 Task: Look for space in Kāraikkudi, India from 12th  August, 2023 to 15th August, 2023 for 3 adults in price range Rs.12000 to Rs.16000. Place can be entire place with 2 bedrooms having 3 beds and 1 bathroom. Property type can be house, flat, guest house. Booking option can be shelf check-in. Required host language is English.
Action: Mouse moved to (461, 86)
Screenshot: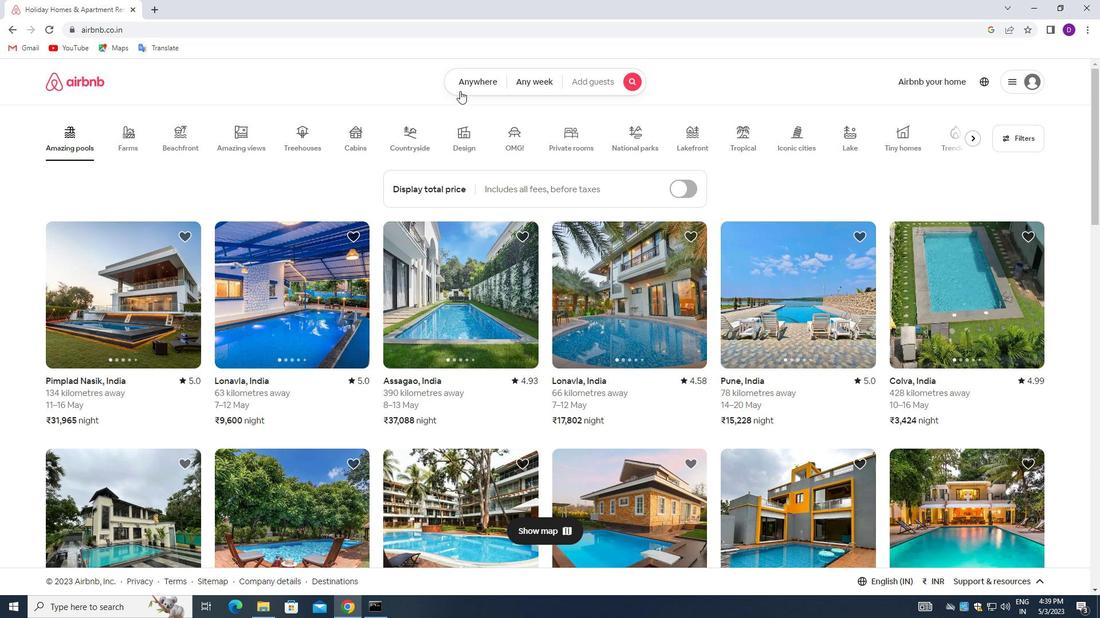 
Action: Mouse pressed left at (461, 86)
Screenshot: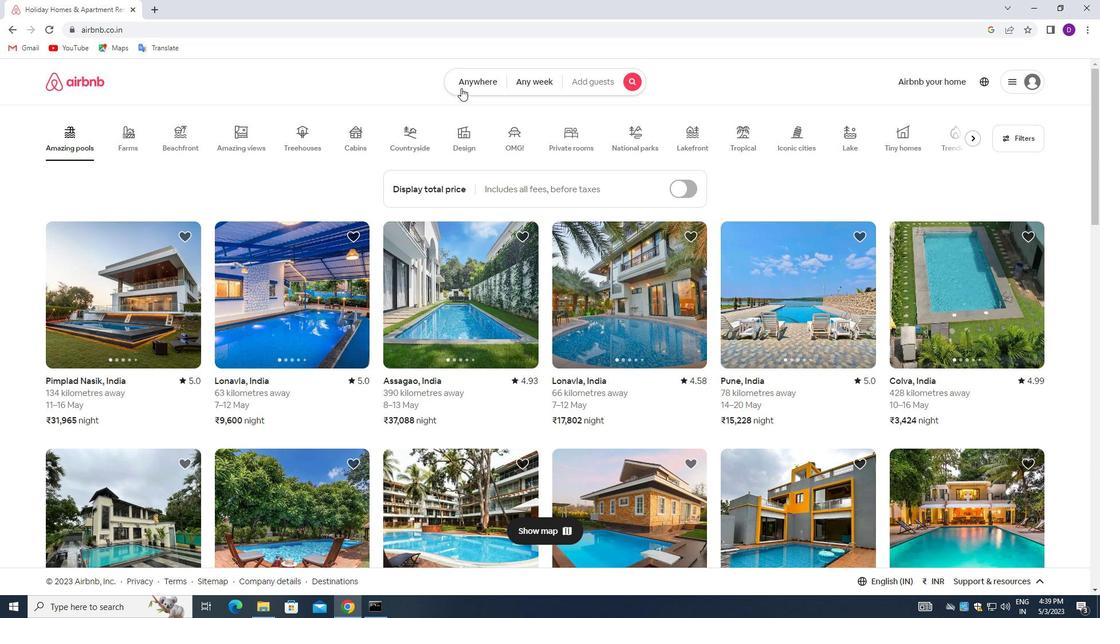 
Action: Mouse moved to (374, 127)
Screenshot: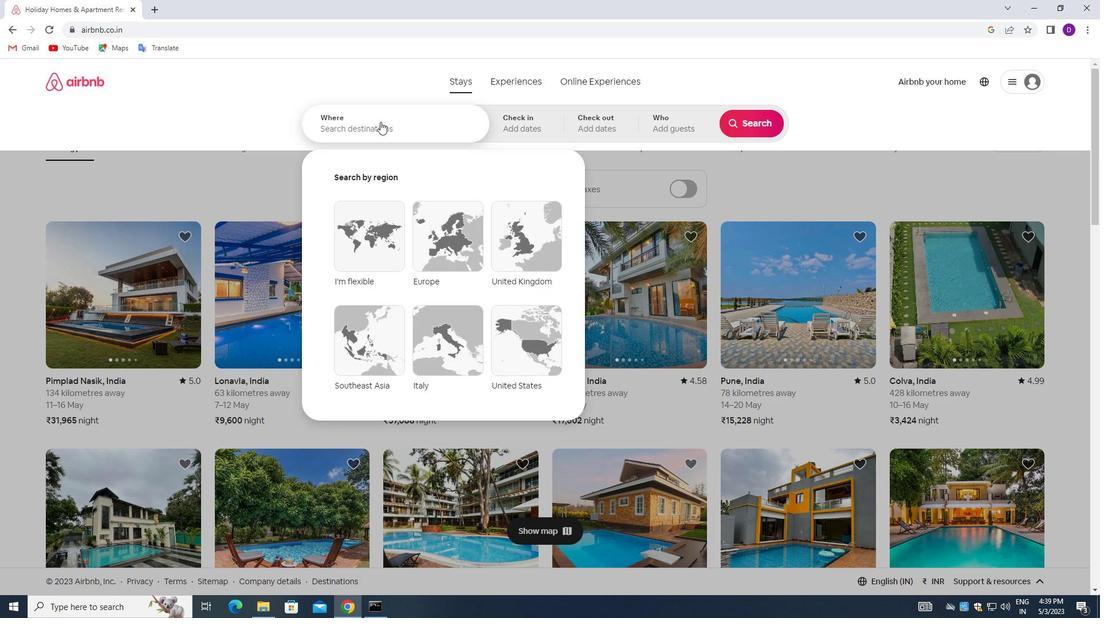 
Action: Mouse pressed left at (374, 127)
Screenshot: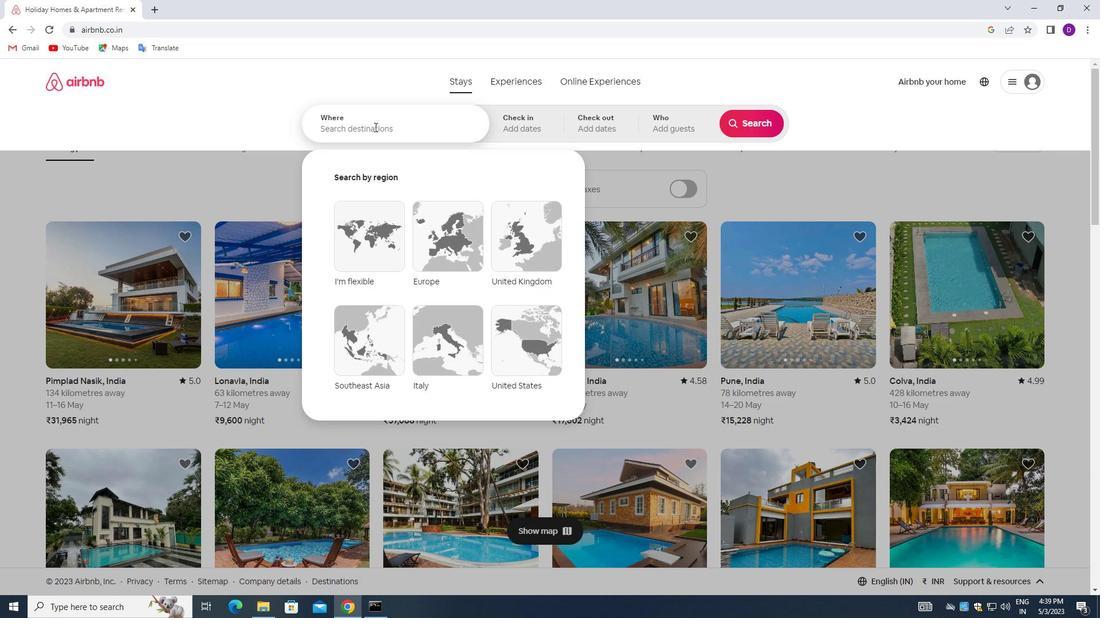 
Action: Mouse moved to (261, 114)
Screenshot: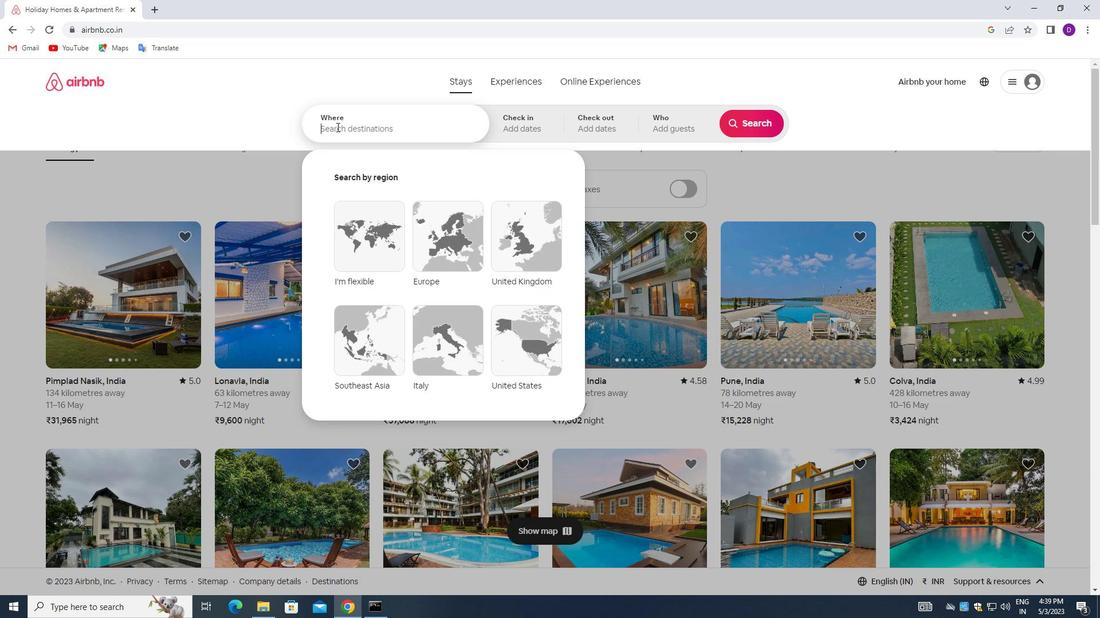 
Action: Key pressed <Key.shift>KARAIKK
Screenshot: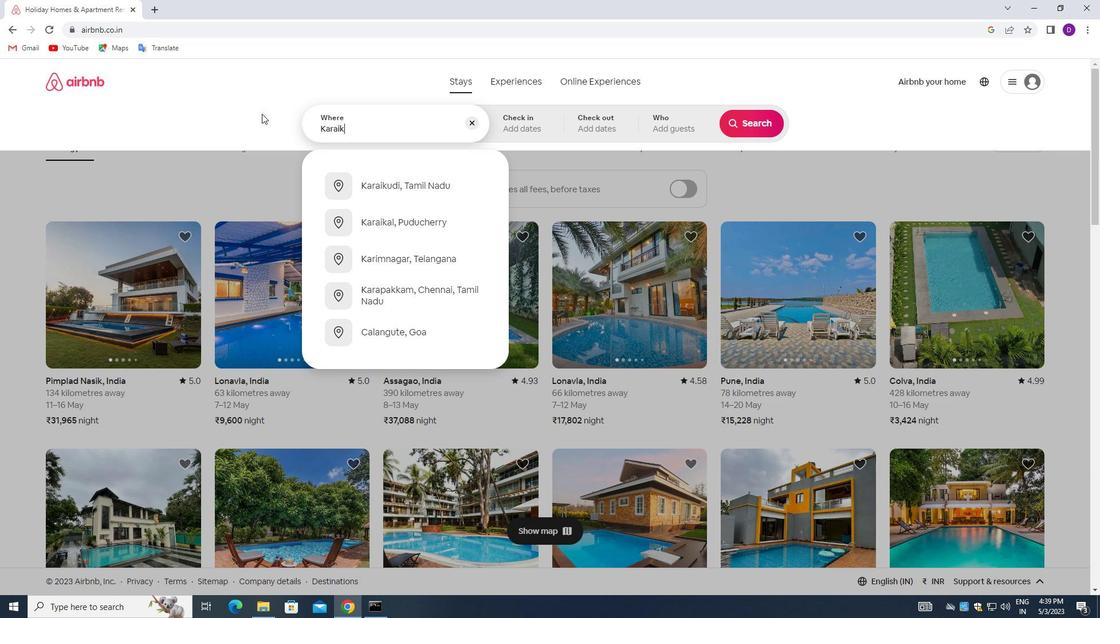
Action: Mouse moved to (261, 114)
Screenshot: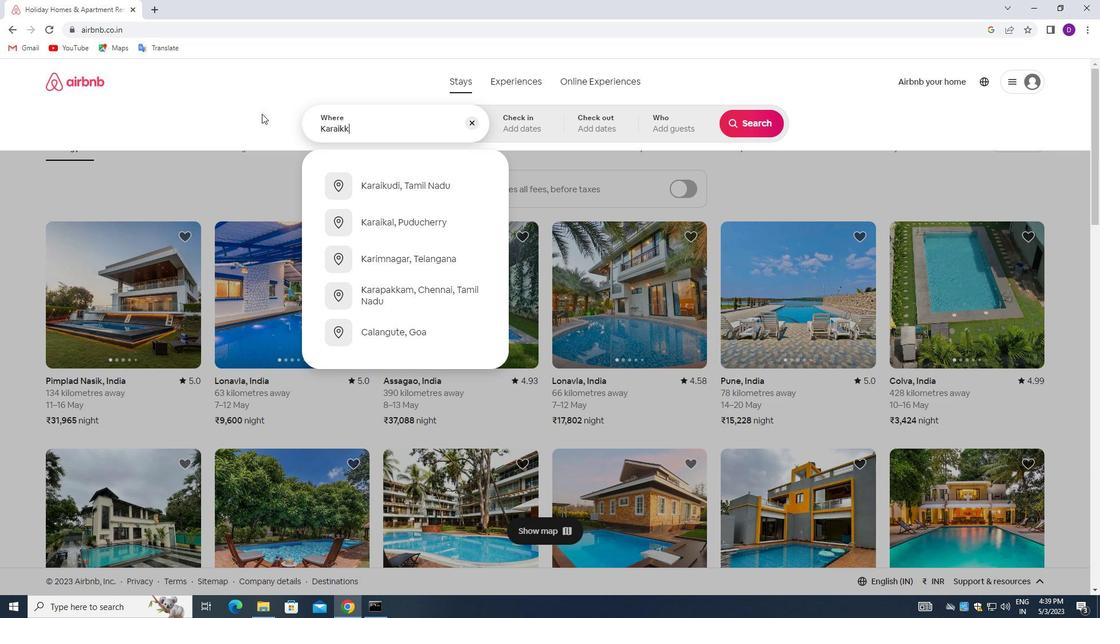 
Action: Key pressed UDI,<Key.space><Key.shift>INDIA<Key.enter>
Screenshot: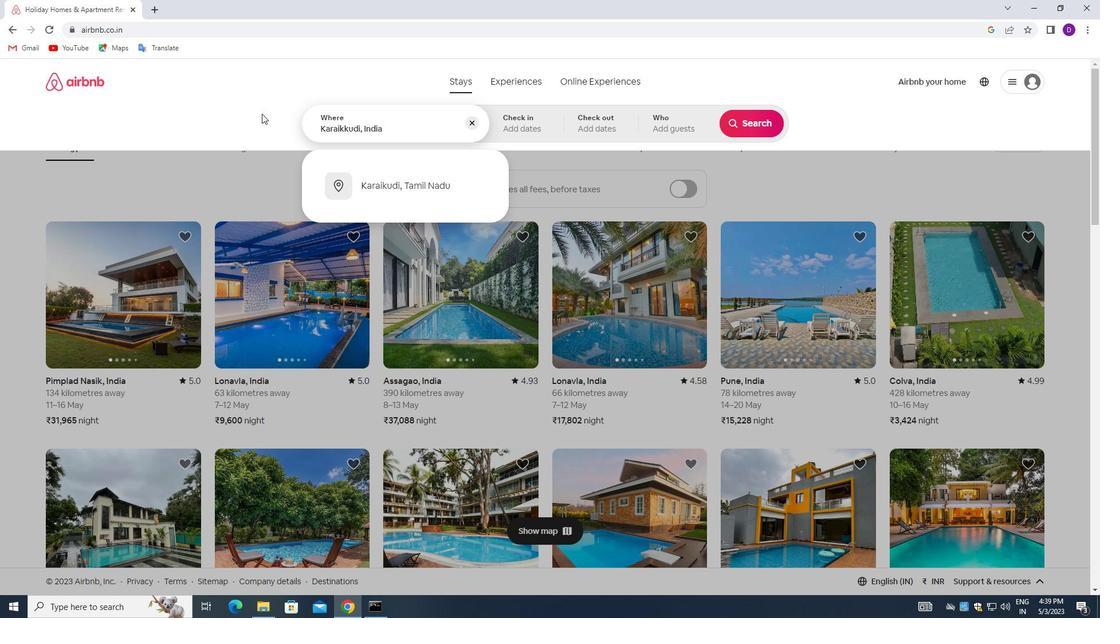 
Action: Mouse moved to (750, 217)
Screenshot: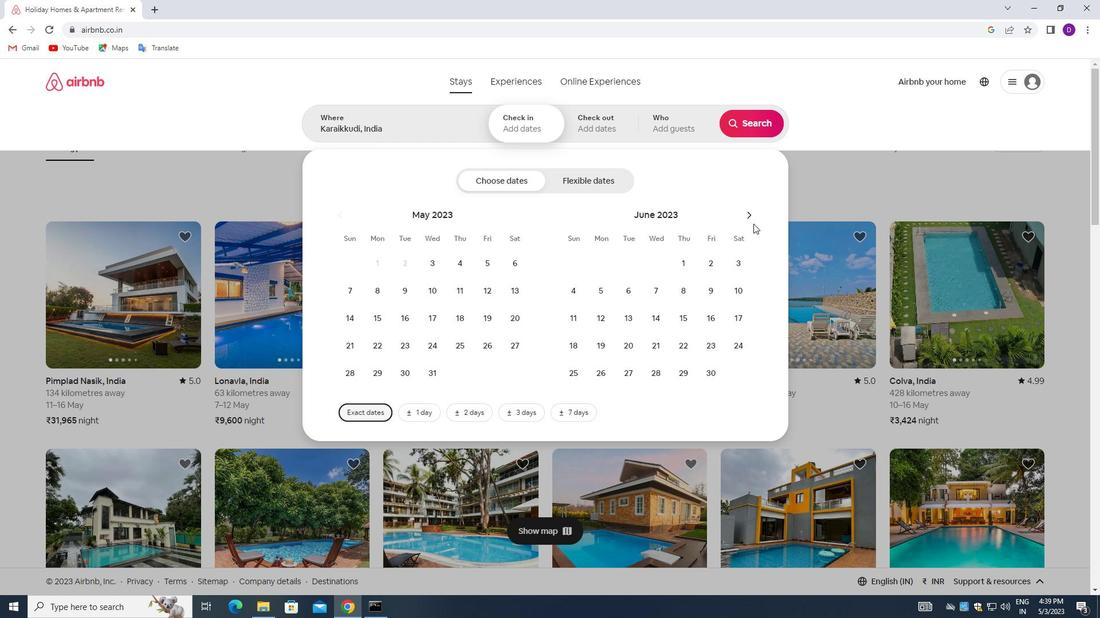 
Action: Mouse pressed left at (750, 217)
Screenshot: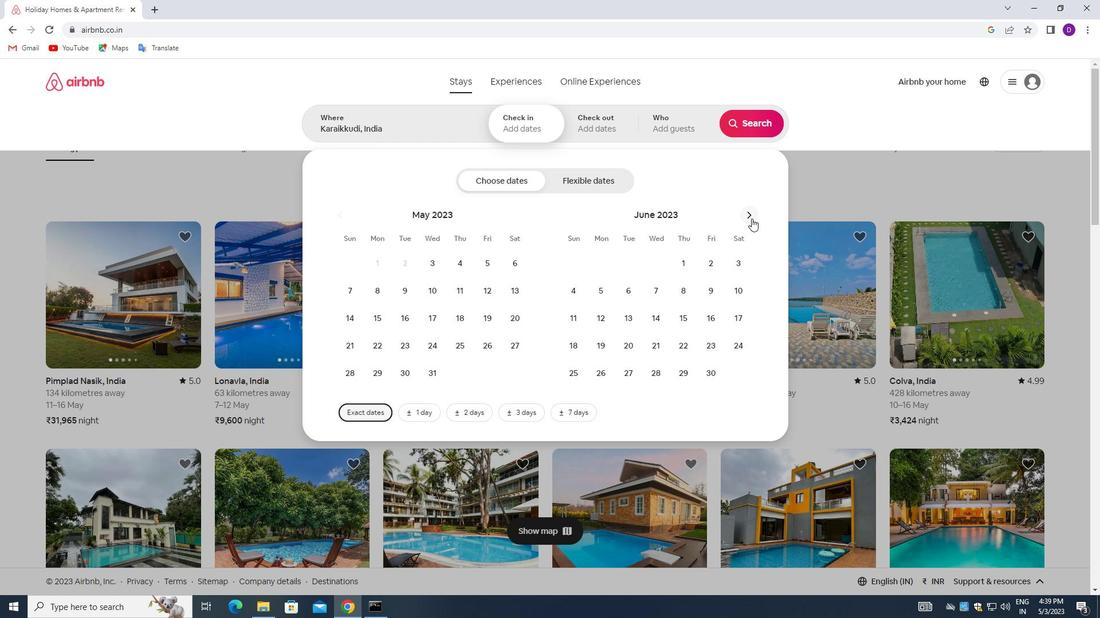 
Action: Mouse pressed left at (750, 217)
Screenshot: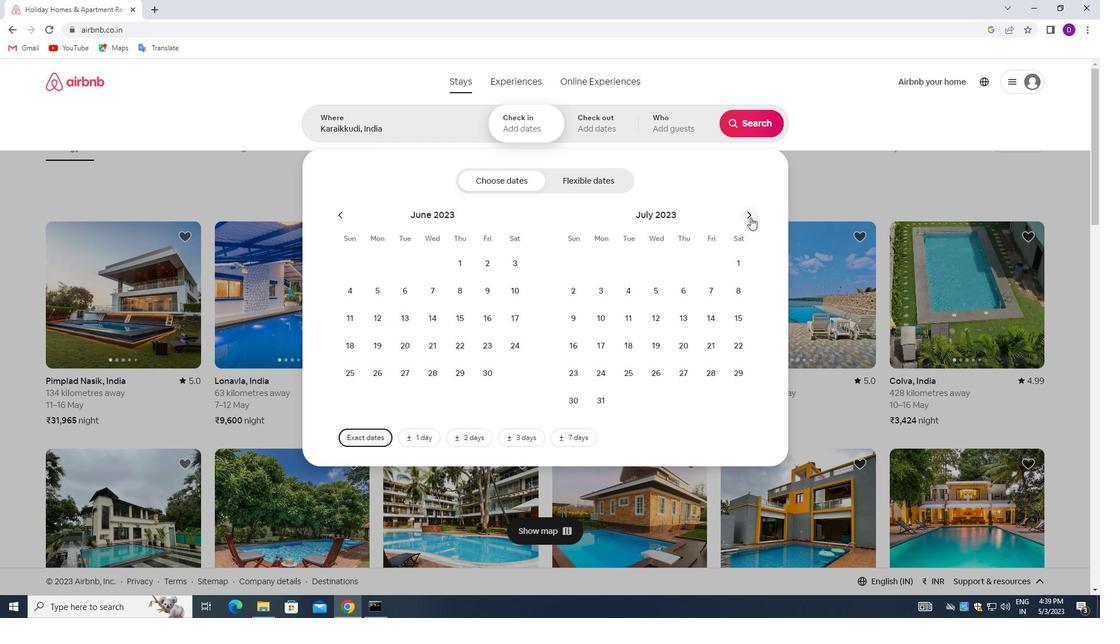 
Action: Mouse moved to (732, 288)
Screenshot: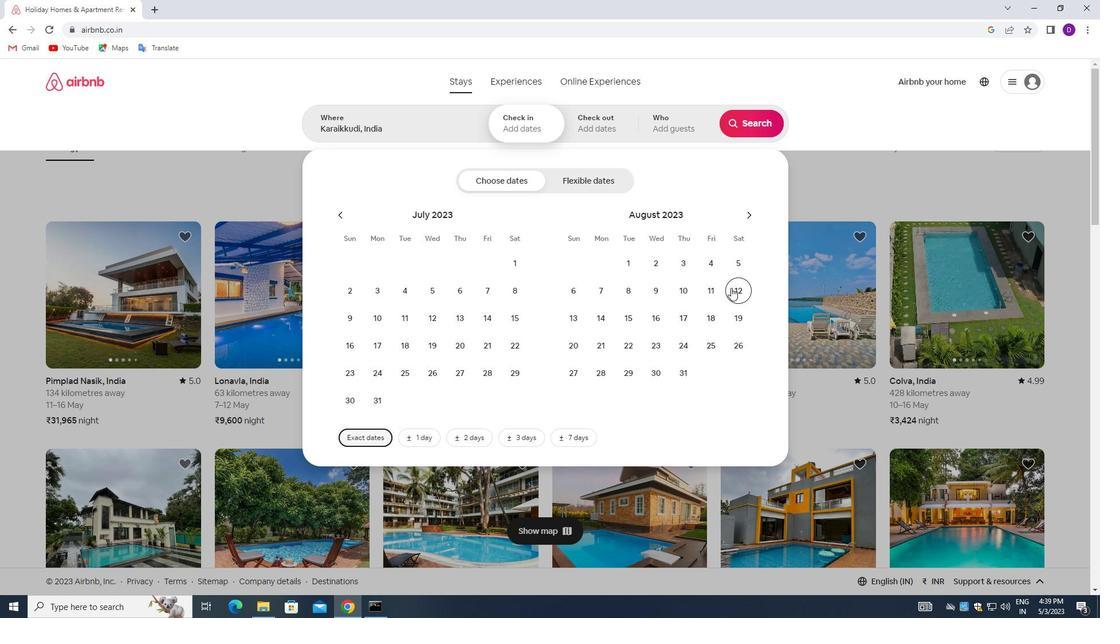 
Action: Mouse pressed left at (732, 288)
Screenshot: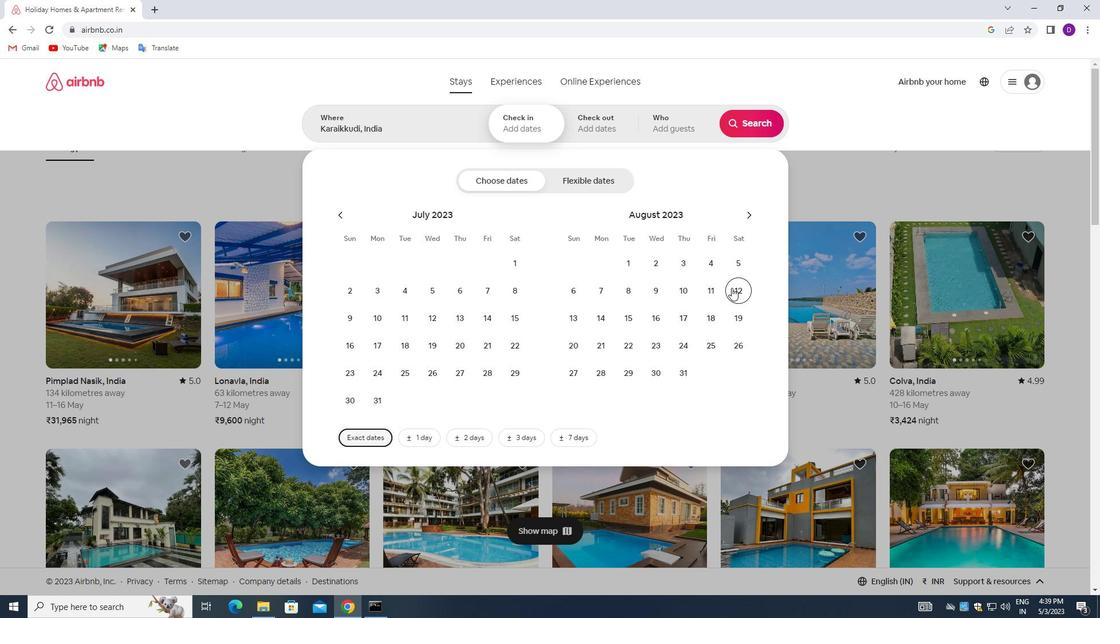 
Action: Mouse moved to (634, 315)
Screenshot: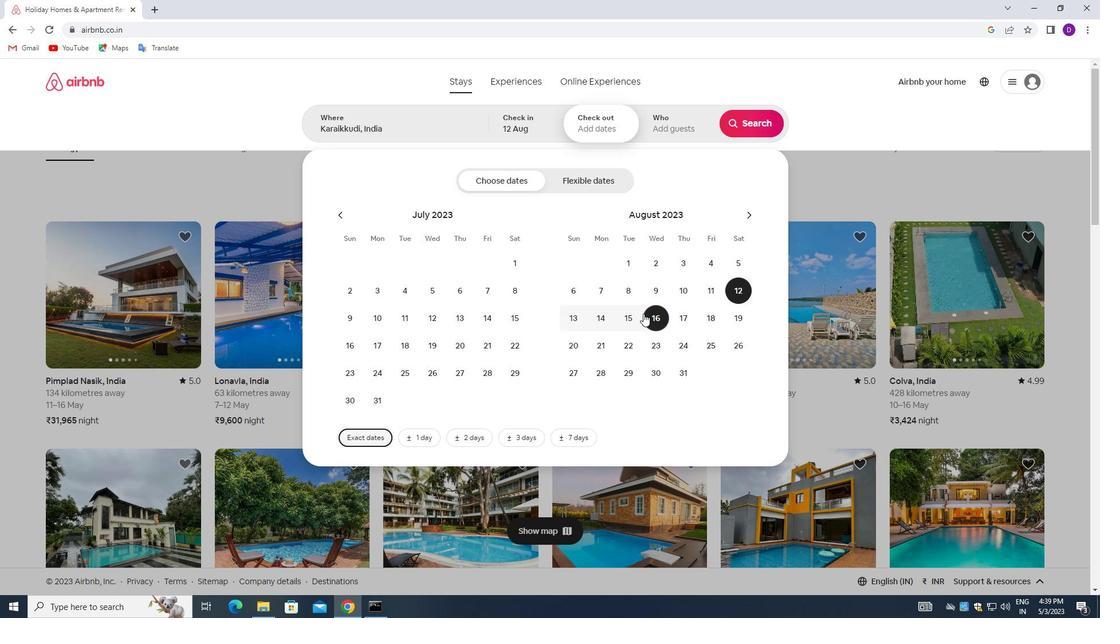 
Action: Mouse pressed left at (634, 315)
Screenshot: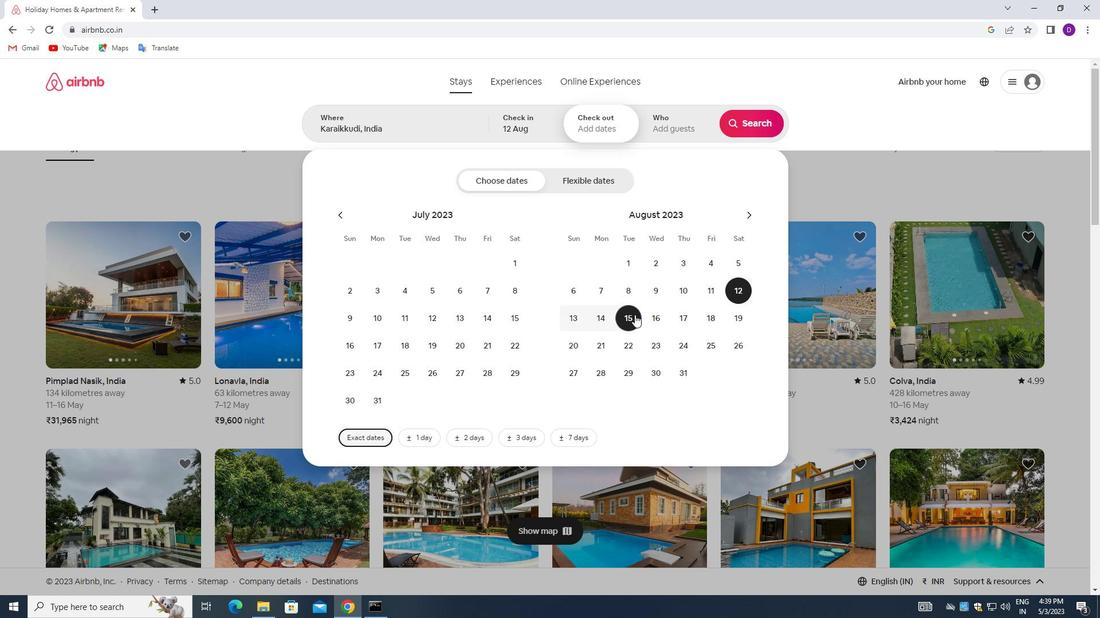 
Action: Mouse moved to (662, 127)
Screenshot: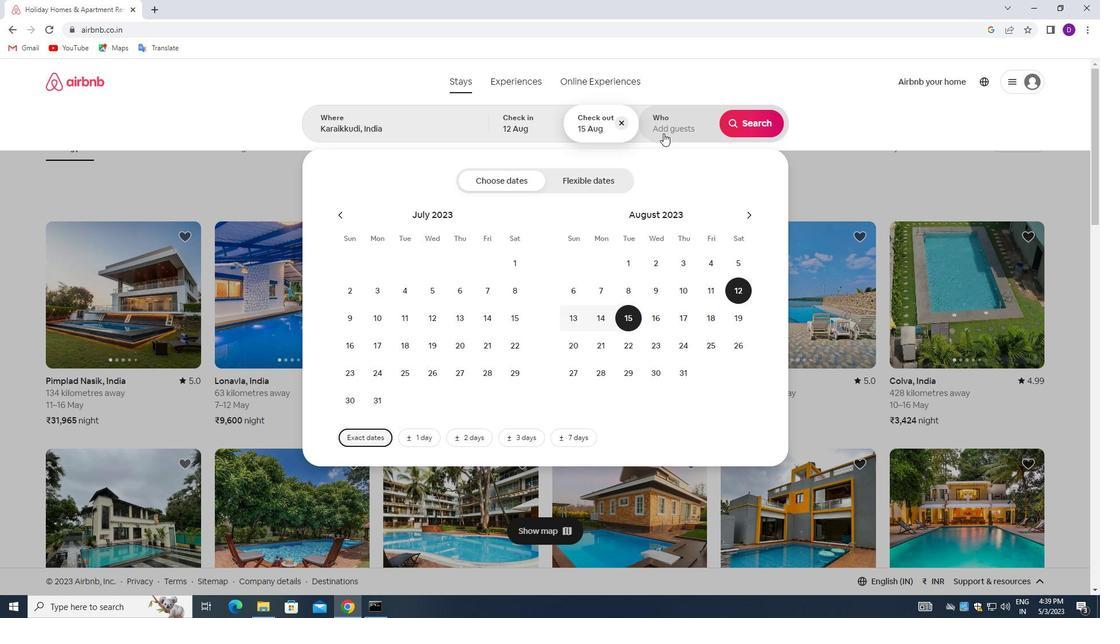 
Action: Mouse pressed left at (662, 127)
Screenshot: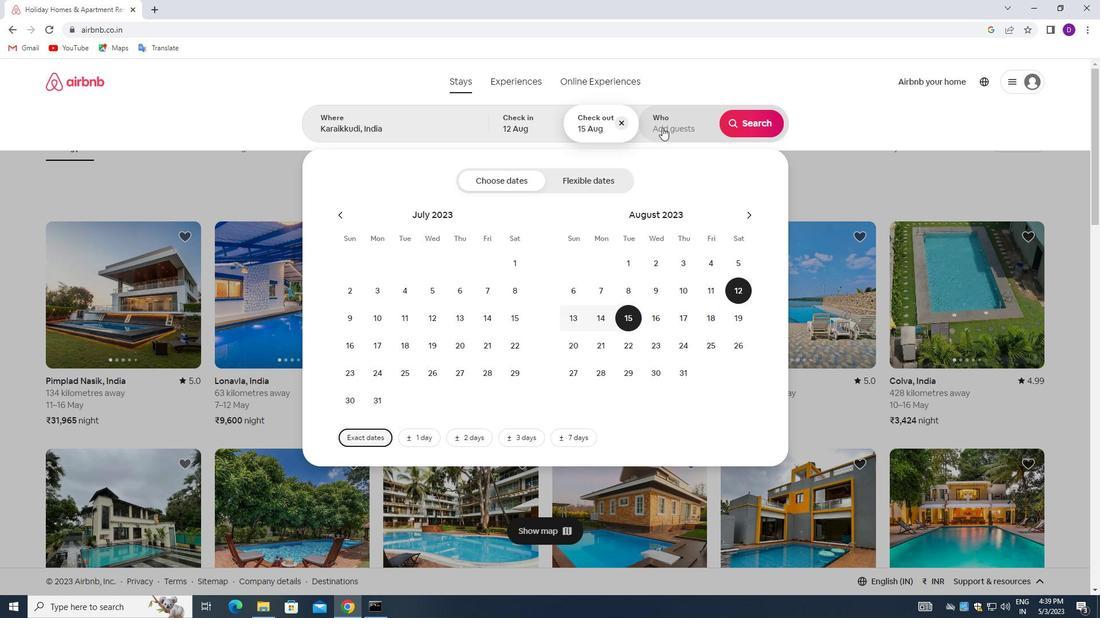 
Action: Mouse moved to (759, 181)
Screenshot: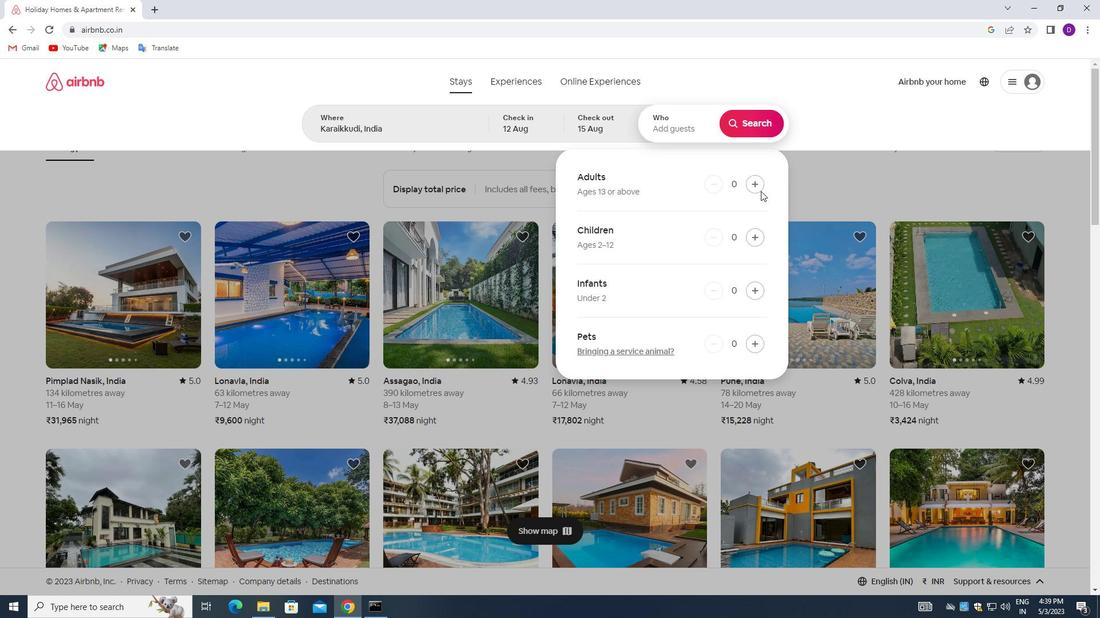
Action: Mouse pressed left at (759, 181)
Screenshot: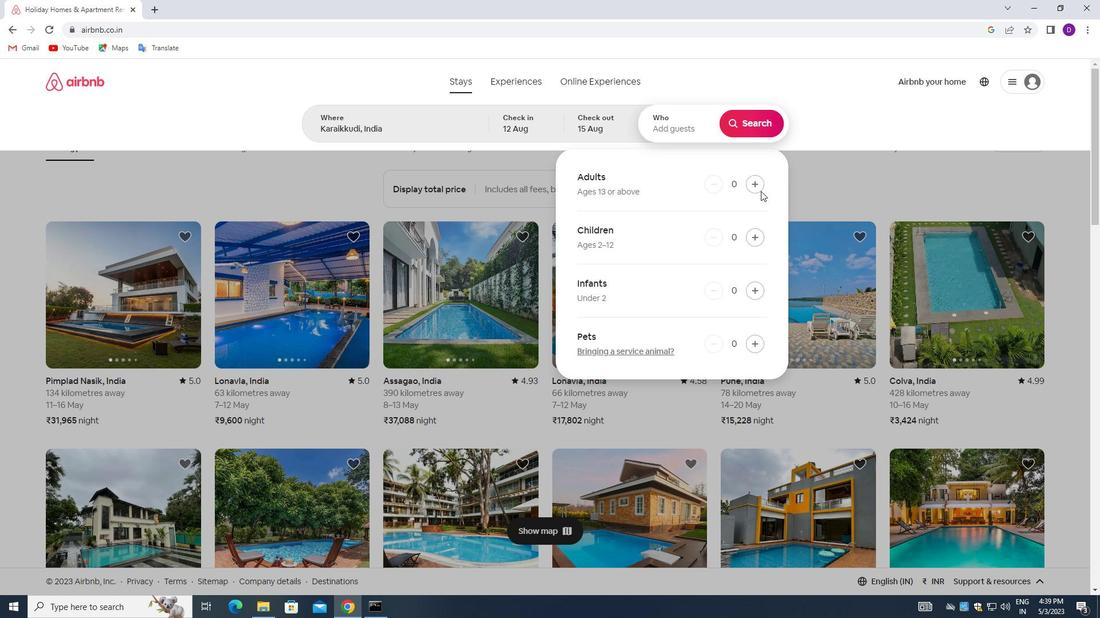 
Action: Mouse pressed left at (759, 181)
Screenshot: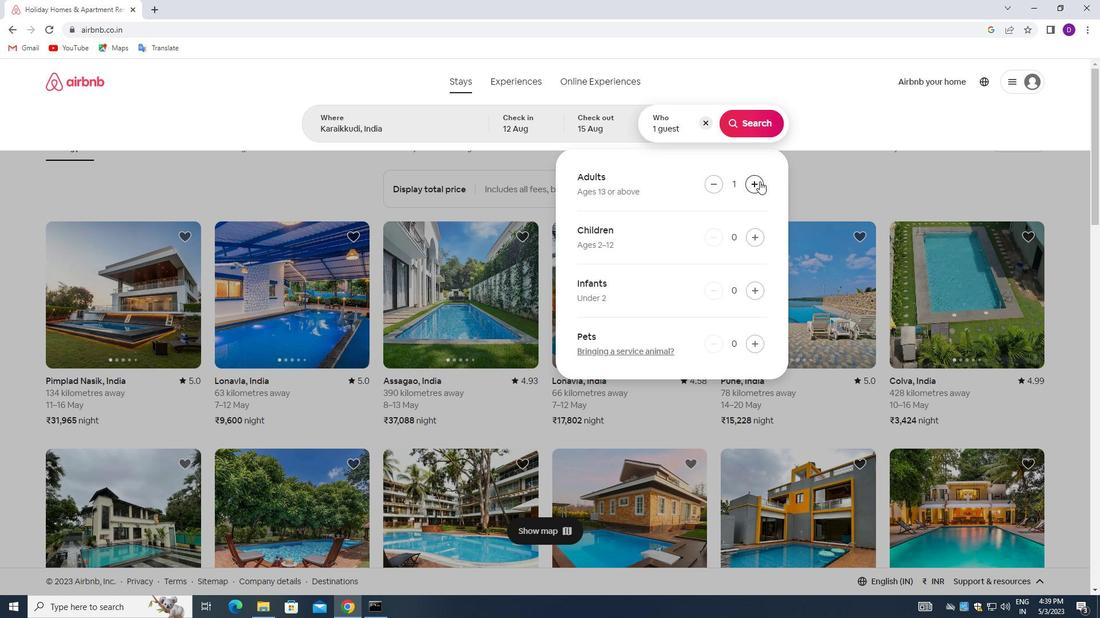
Action: Mouse pressed left at (759, 181)
Screenshot: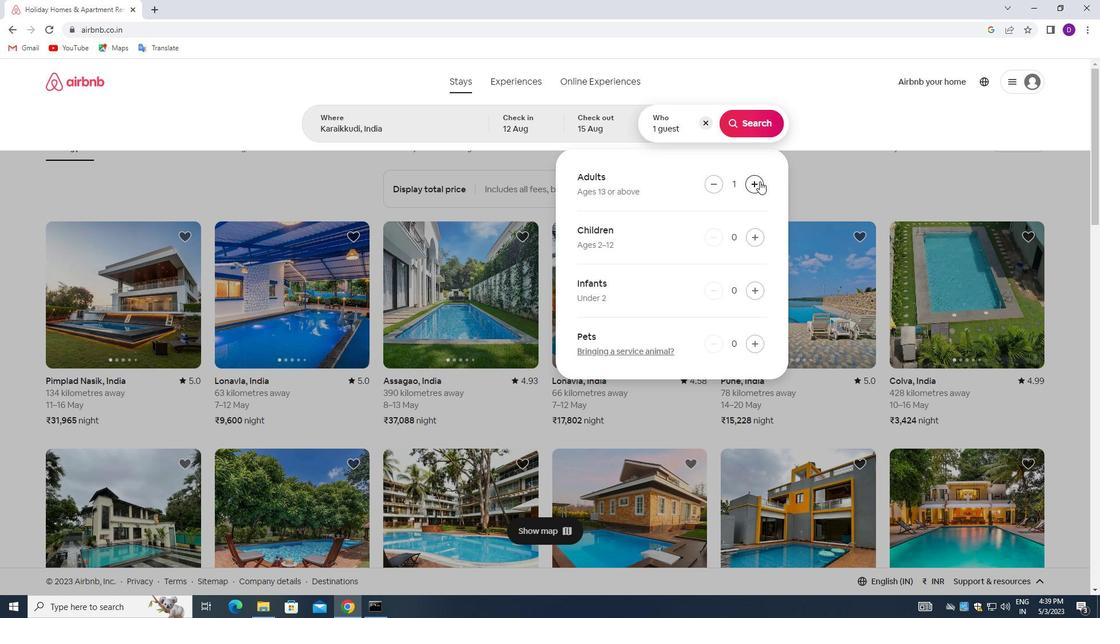 
Action: Mouse moved to (747, 123)
Screenshot: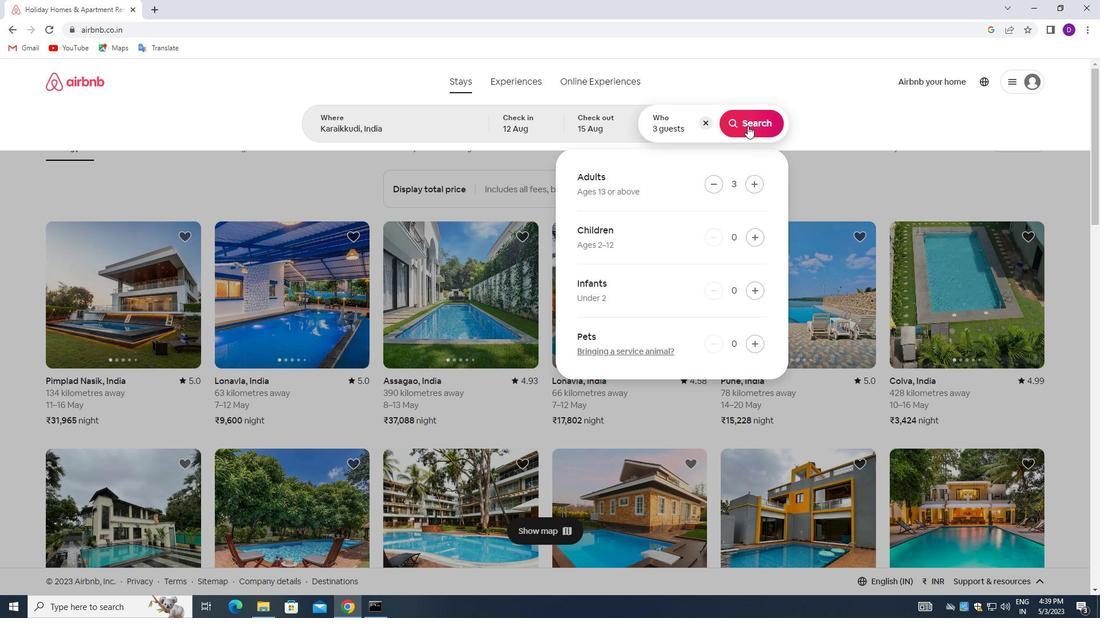 
Action: Mouse pressed left at (747, 123)
Screenshot: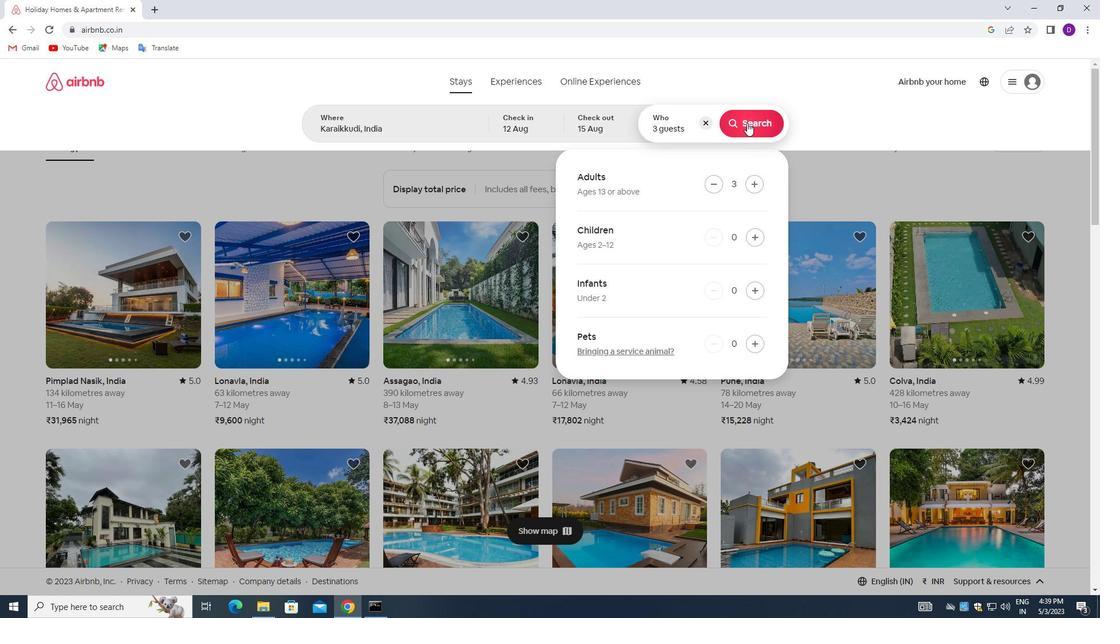 
Action: Mouse moved to (1034, 127)
Screenshot: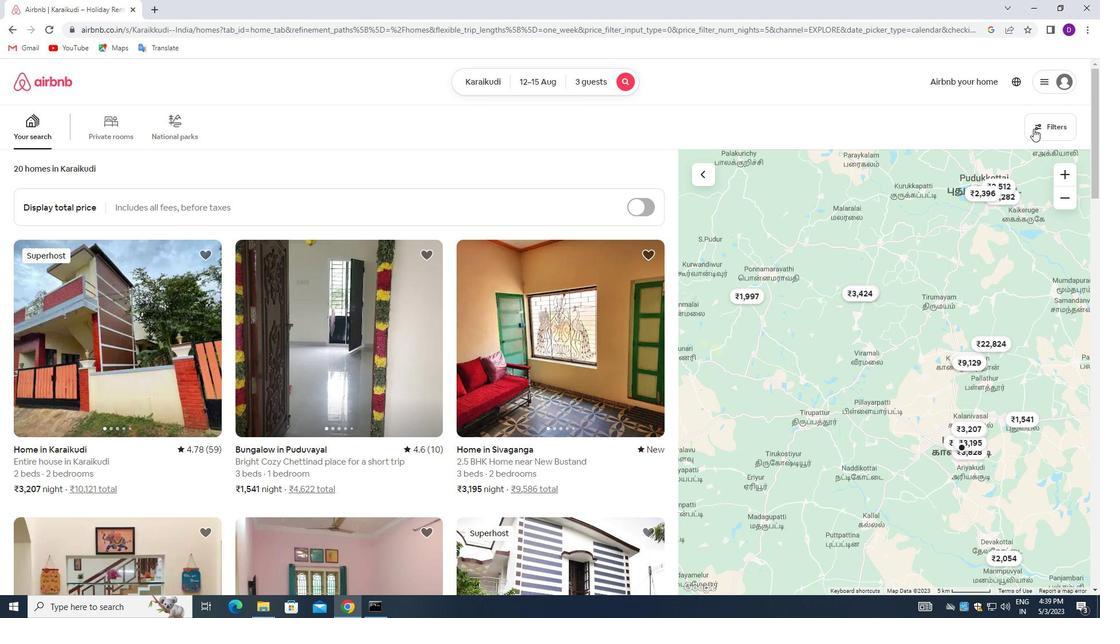
Action: Mouse pressed left at (1034, 127)
Screenshot: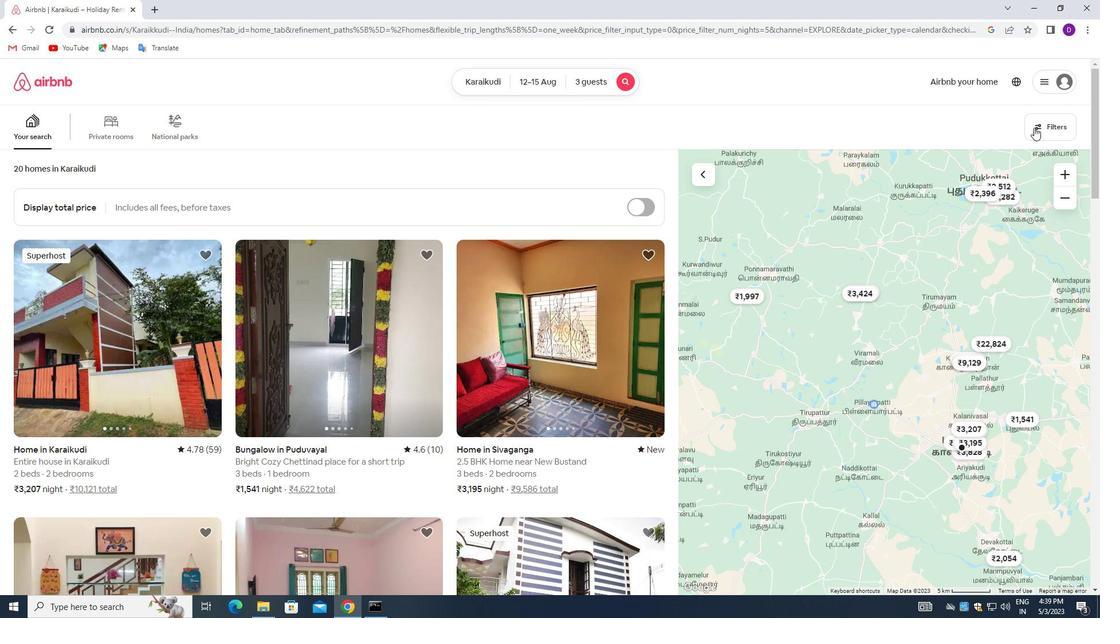 
Action: Mouse moved to (411, 273)
Screenshot: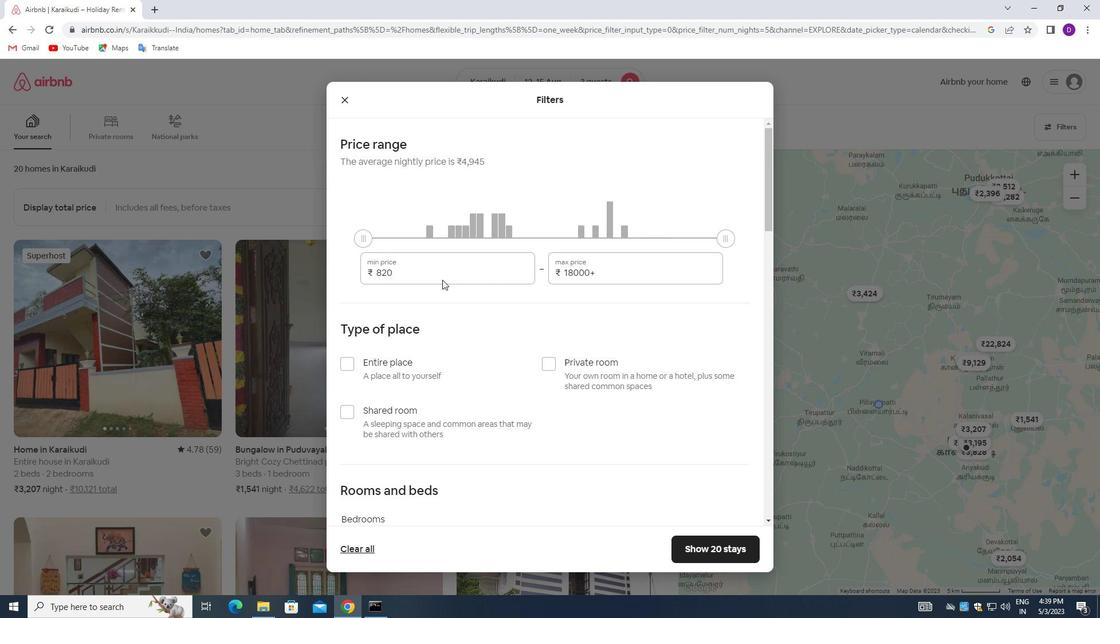 
Action: Mouse pressed left at (411, 273)
Screenshot: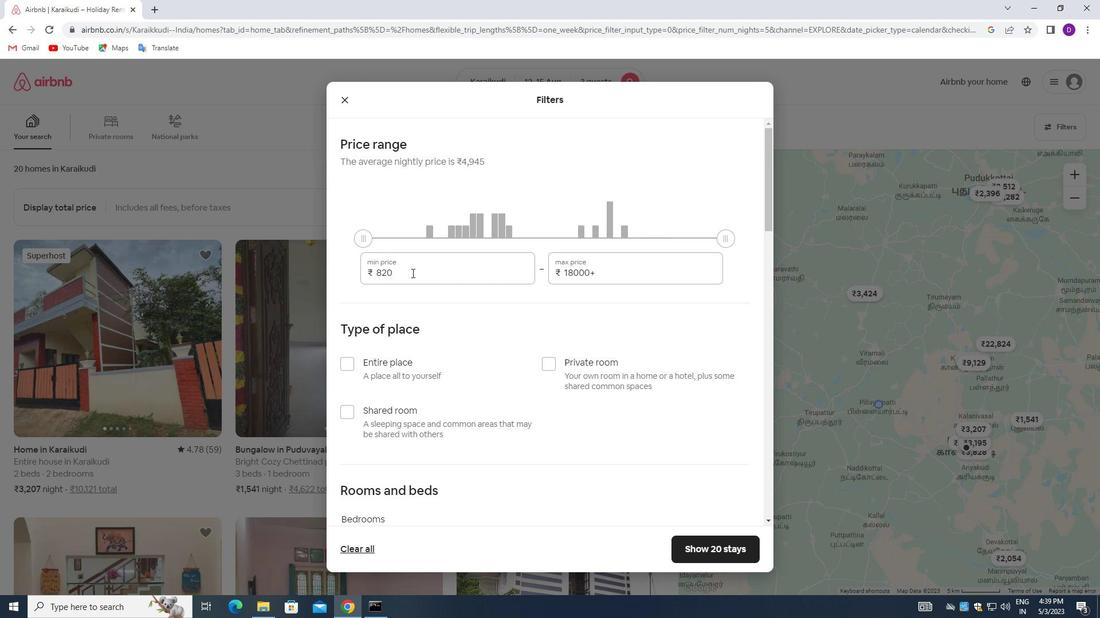 
Action: Mouse pressed left at (411, 273)
Screenshot: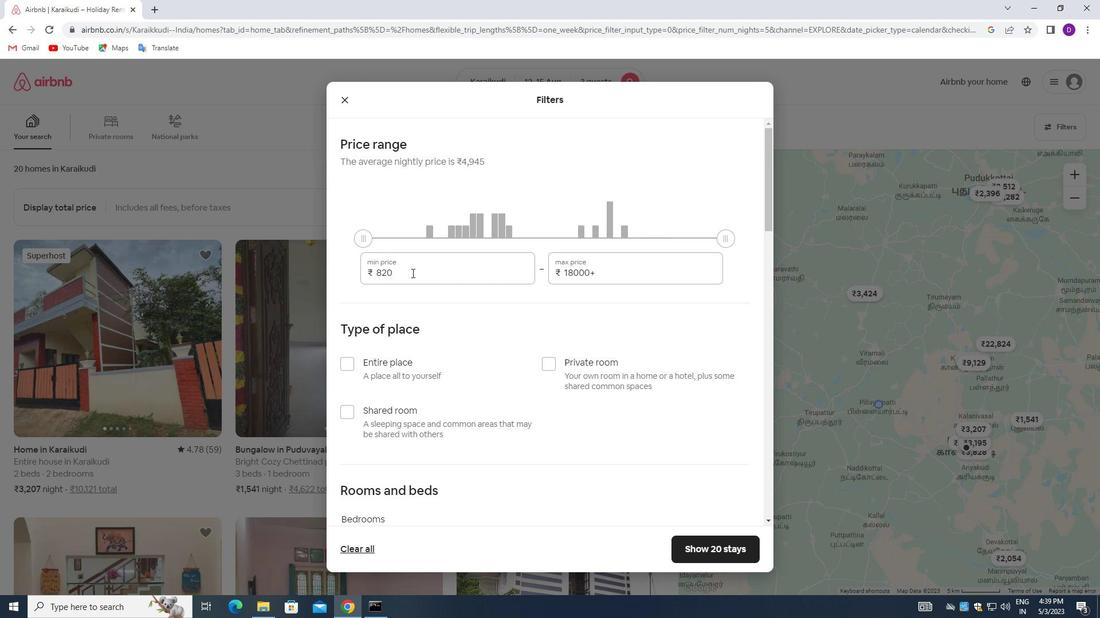 
Action: Key pressed 12000<Key.tab>16000
Screenshot: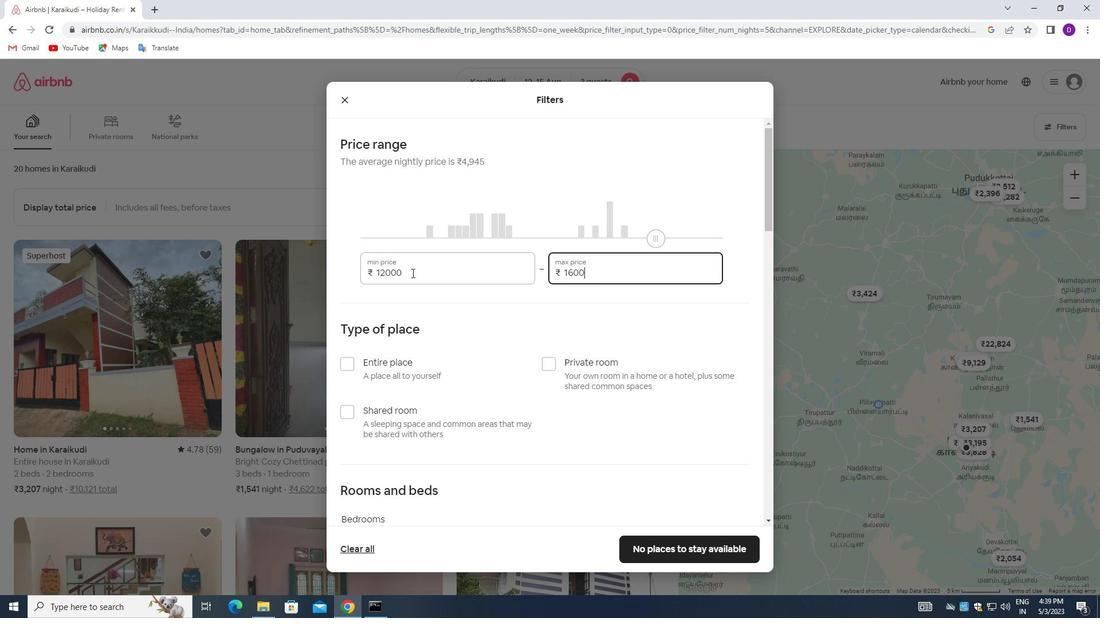 
Action: Mouse scrolled (411, 272) with delta (0, 0)
Screenshot: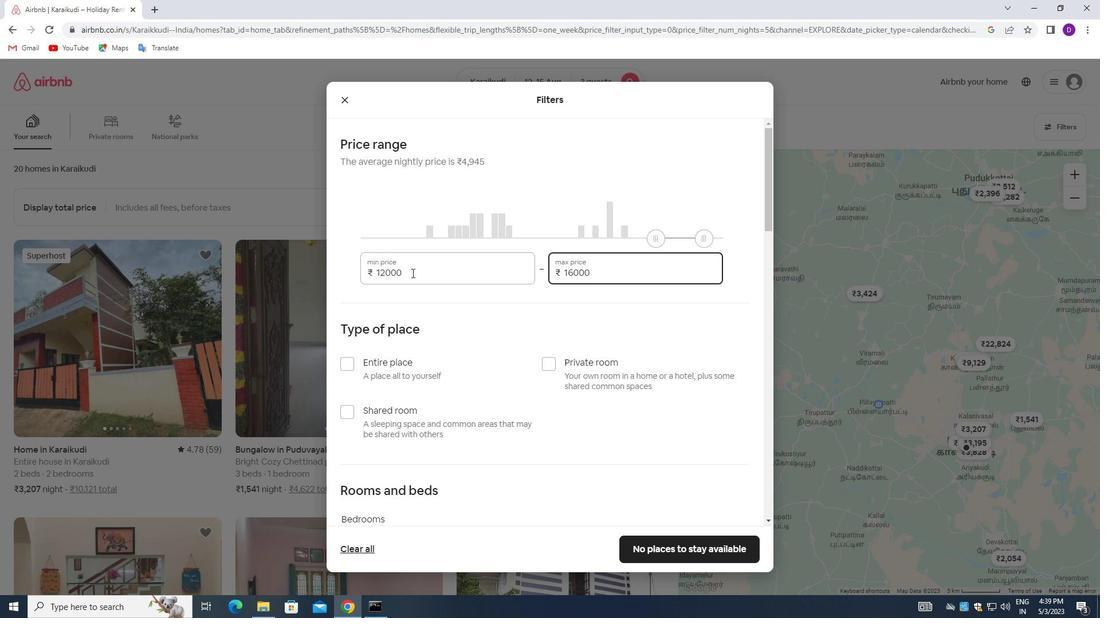 
Action: Mouse moved to (411, 273)
Screenshot: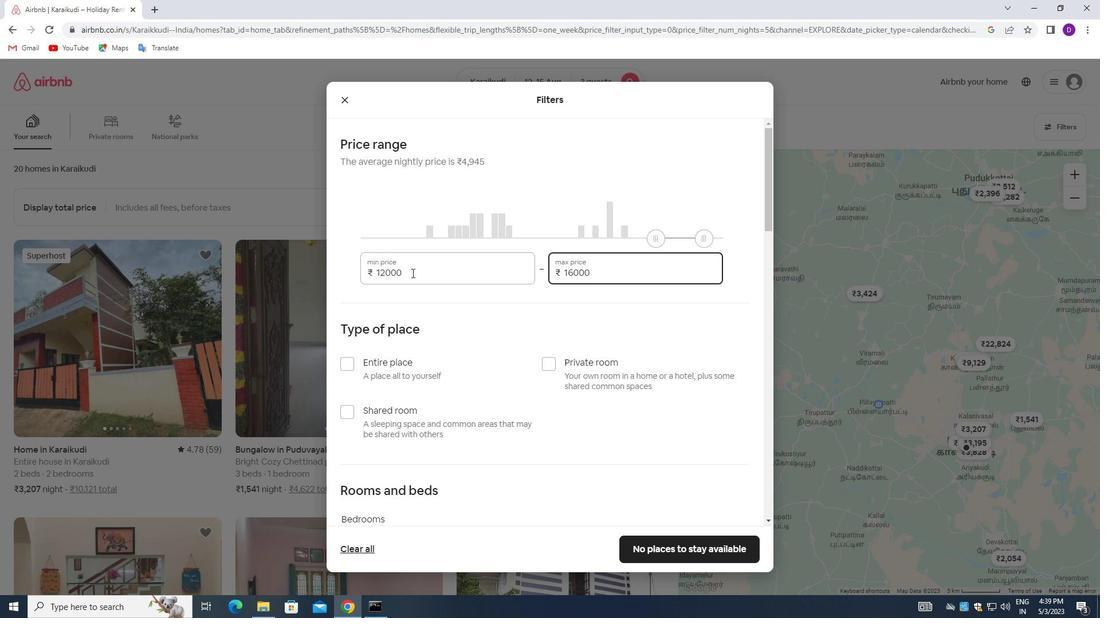 
Action: Mouse scrolled (411, 272) with delta (0, 0)
Screenshot: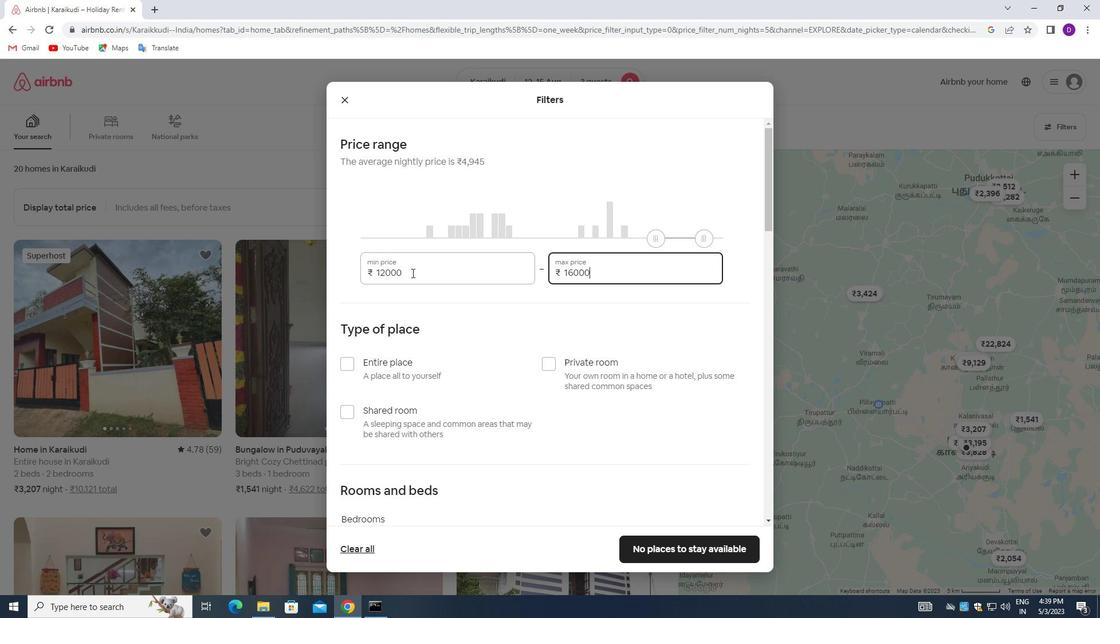 
Action: Mouse moved to (347, 250)
Screenshot: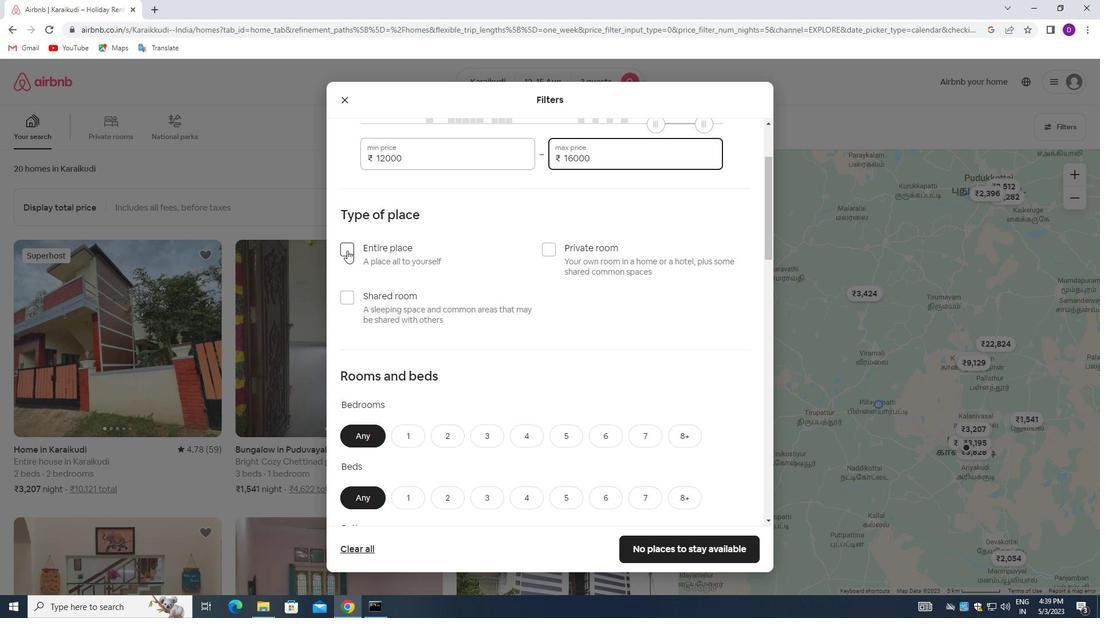 
Action: Mouse pressed left at (347, 250)
Screenshot: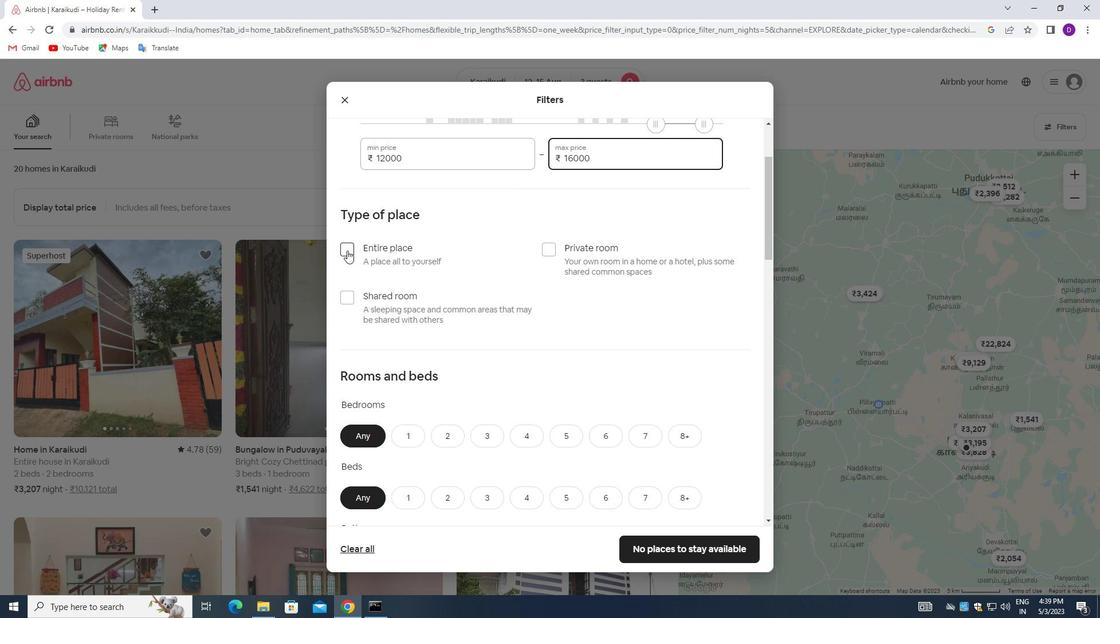 
Action: Mouse moved to (409, 303)
Screenshot: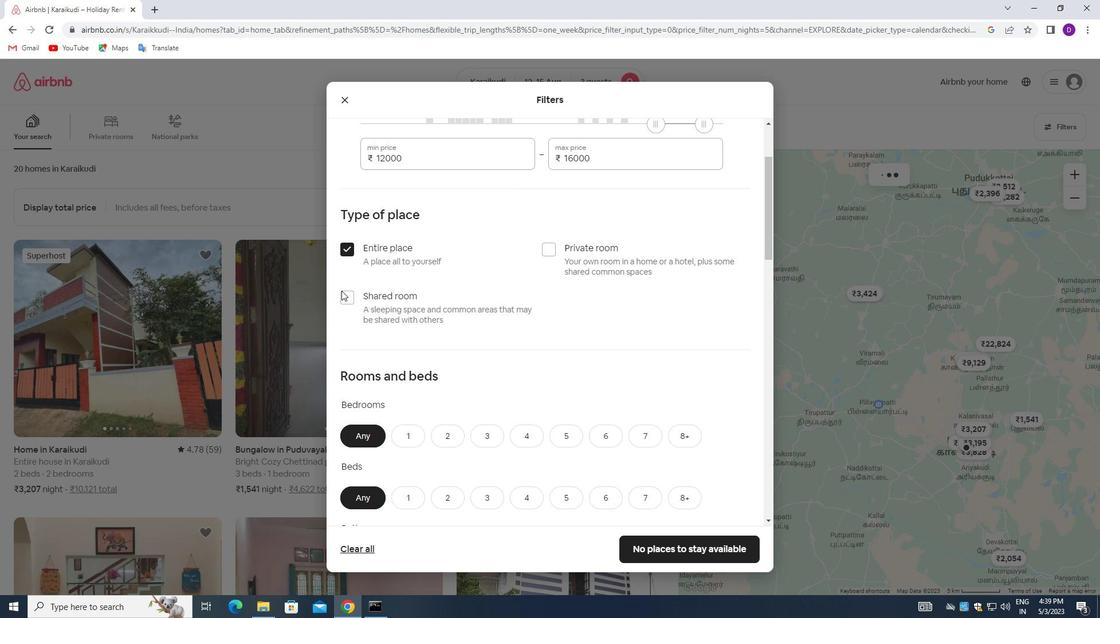 
Action: Mouse scrolled (409, 302) with delta (0, 0)
Screenshot: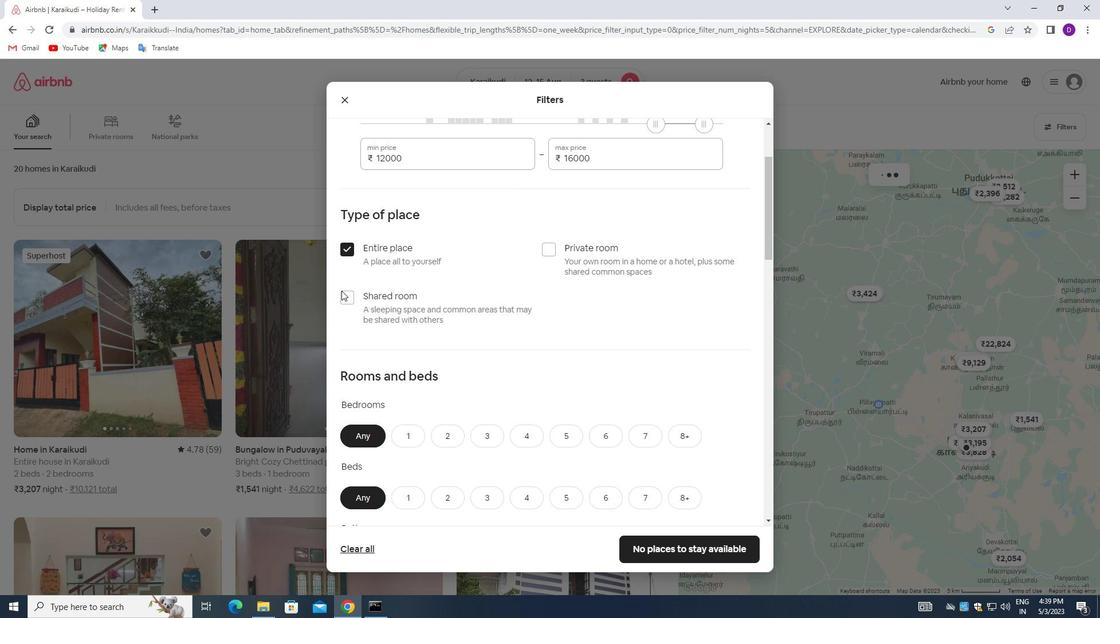 
Action: Mouse moved to (428, 301)
Screenshot: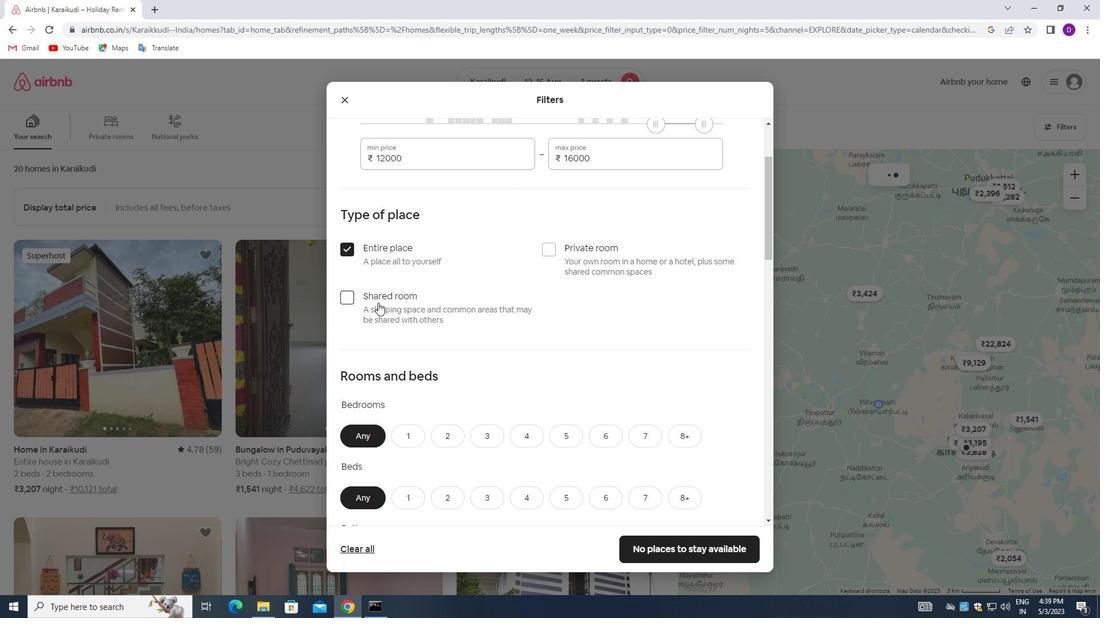 
Action: Mouse scrolled (428, 300) with delta (0, 0)
Screenshot: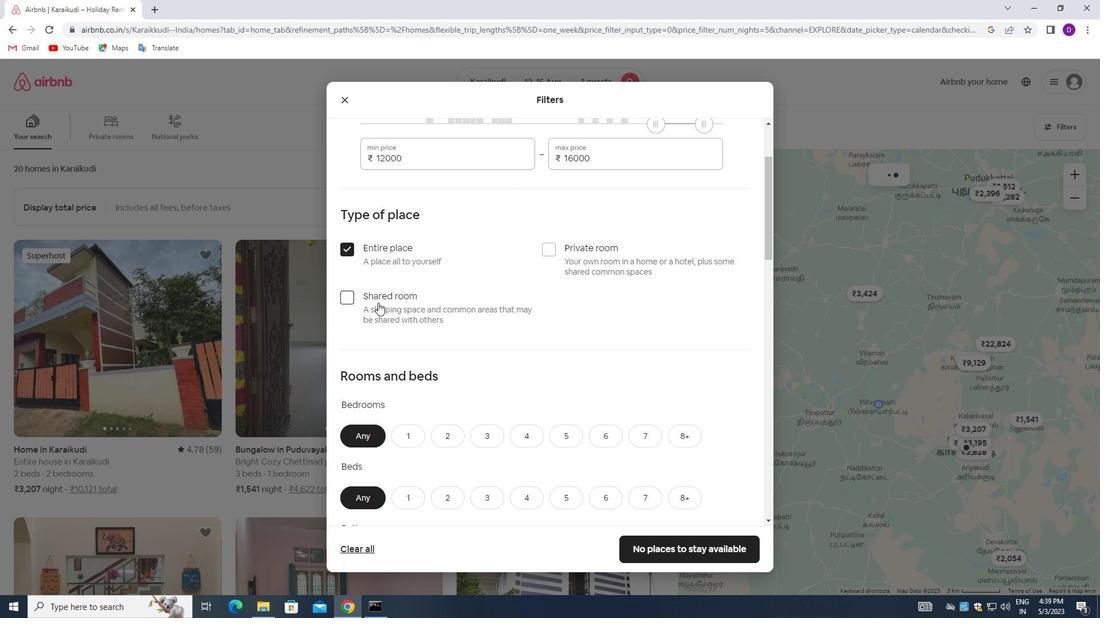 
Action: Mouse moved to (444, 315)
Screenshot: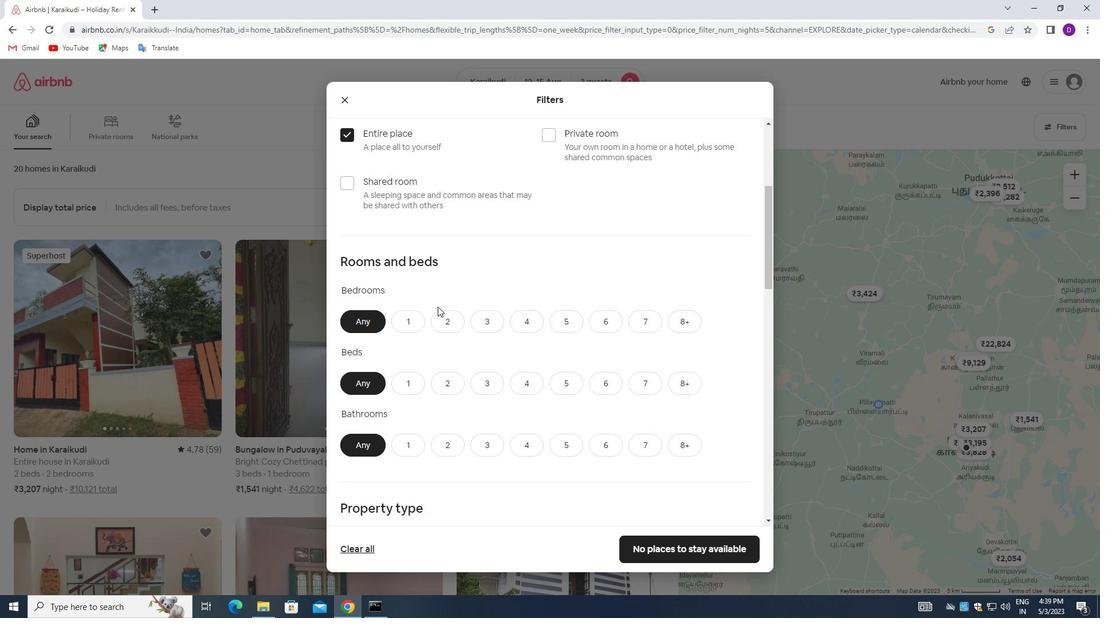 
Action: Mouse pressed left at (444, 315)
Screenshot: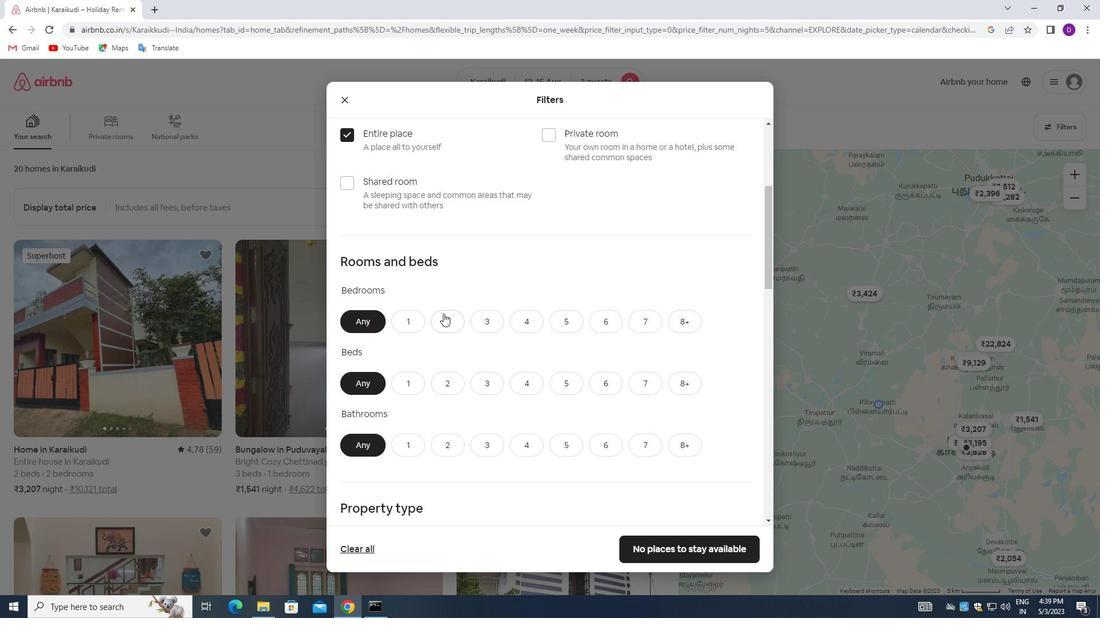 
Action: Mouse moved to (483, 386)
Screenshot: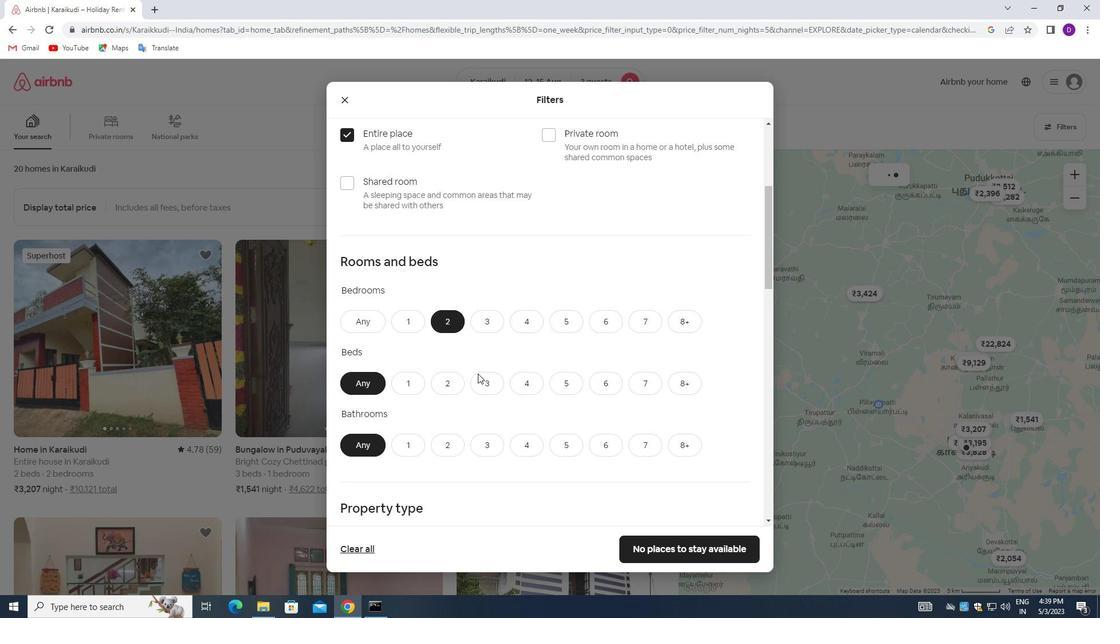 
Action: Mouse pressed left at (483, 386)
Screenshot: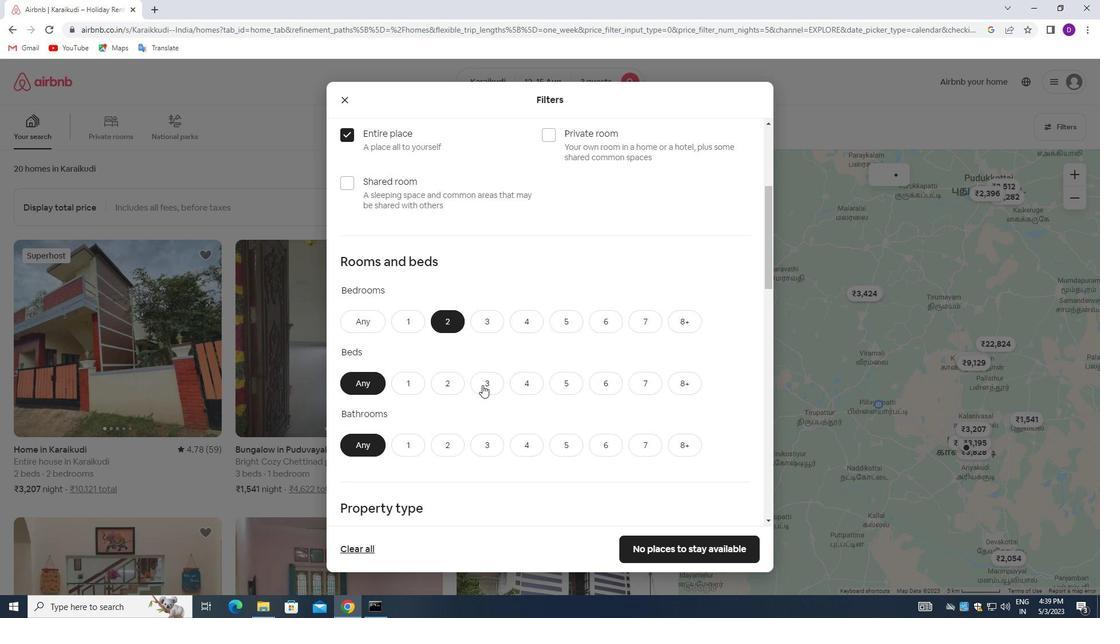 
Action: Mouse moved to (414, 447)
Screenshot: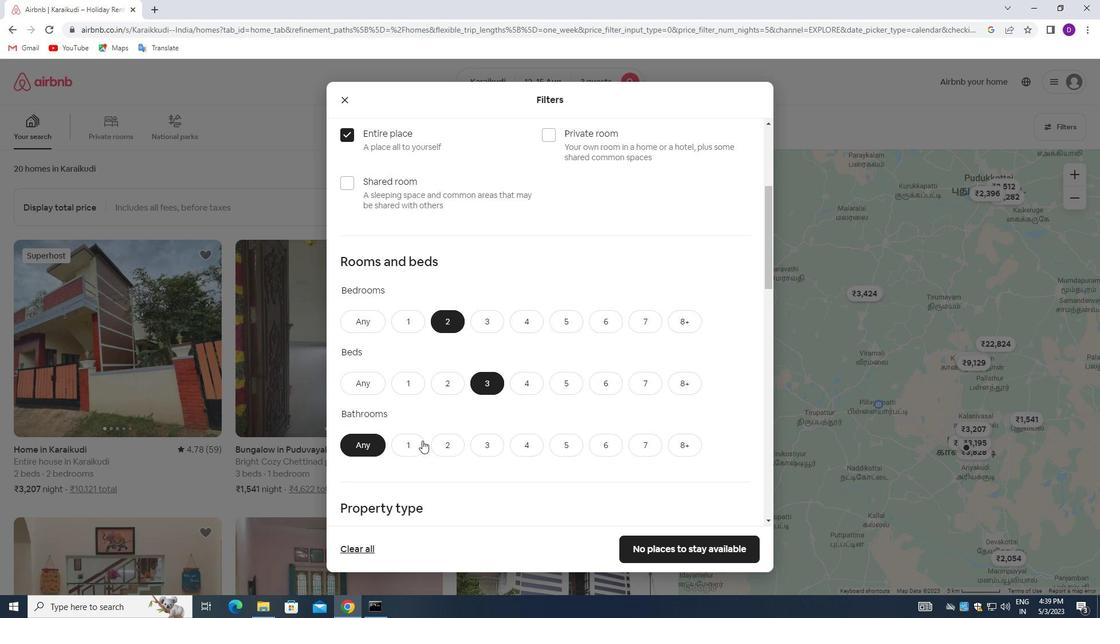 
Action: Mouse pressed left at (414, 447)
Screenshot: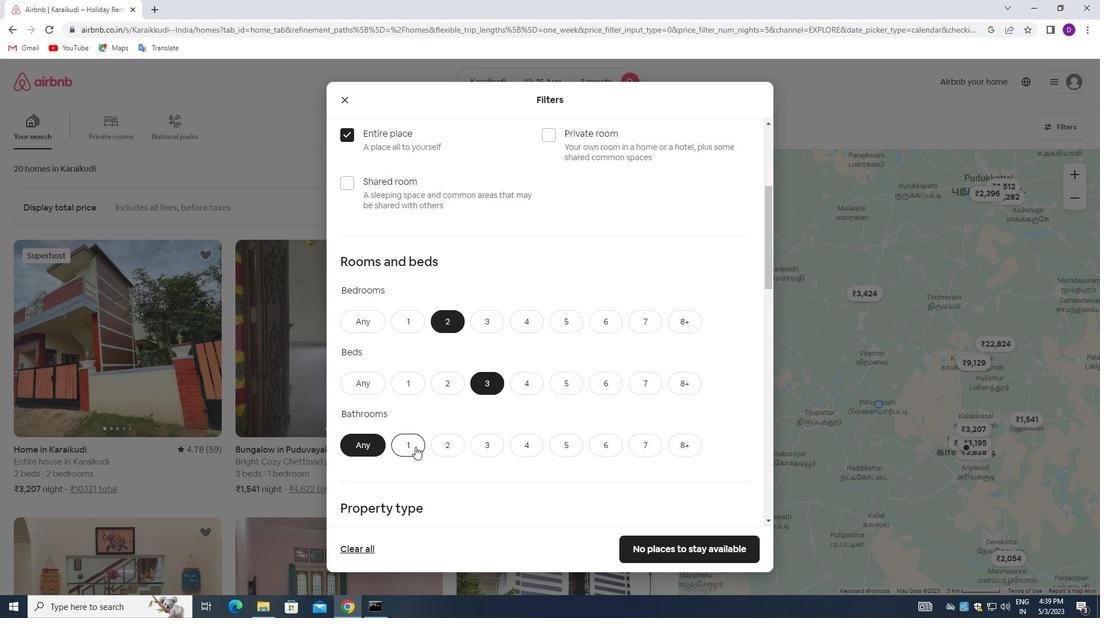 
Action: Mouse moved to (494, 311)
Screenshot: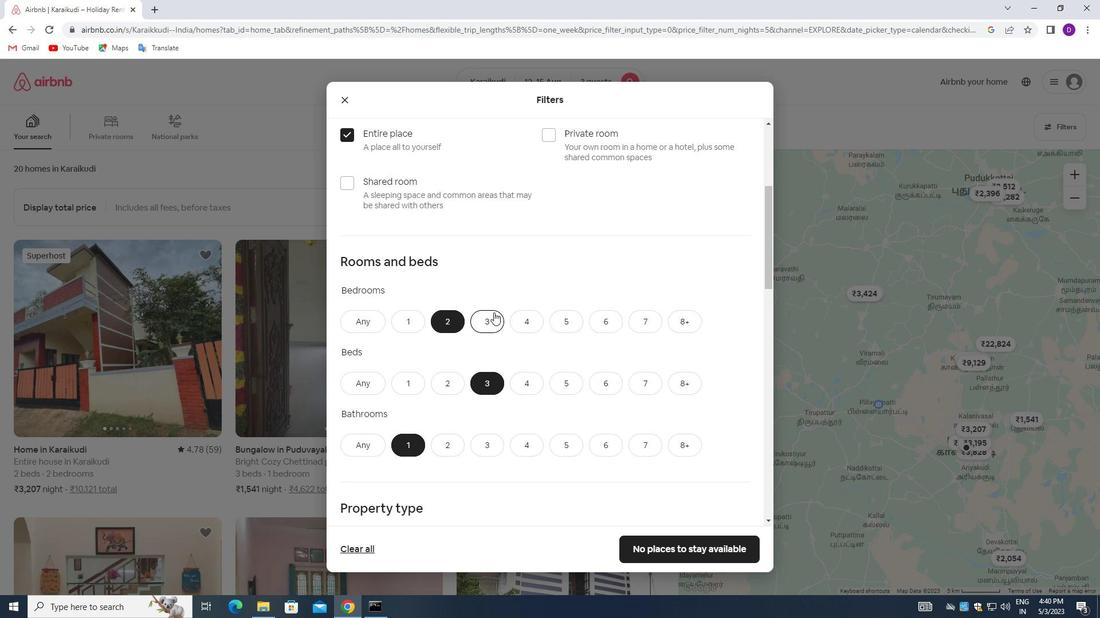 
Action: Mouse scrolled (494, 310) with delta (0, 0)
Screenshot: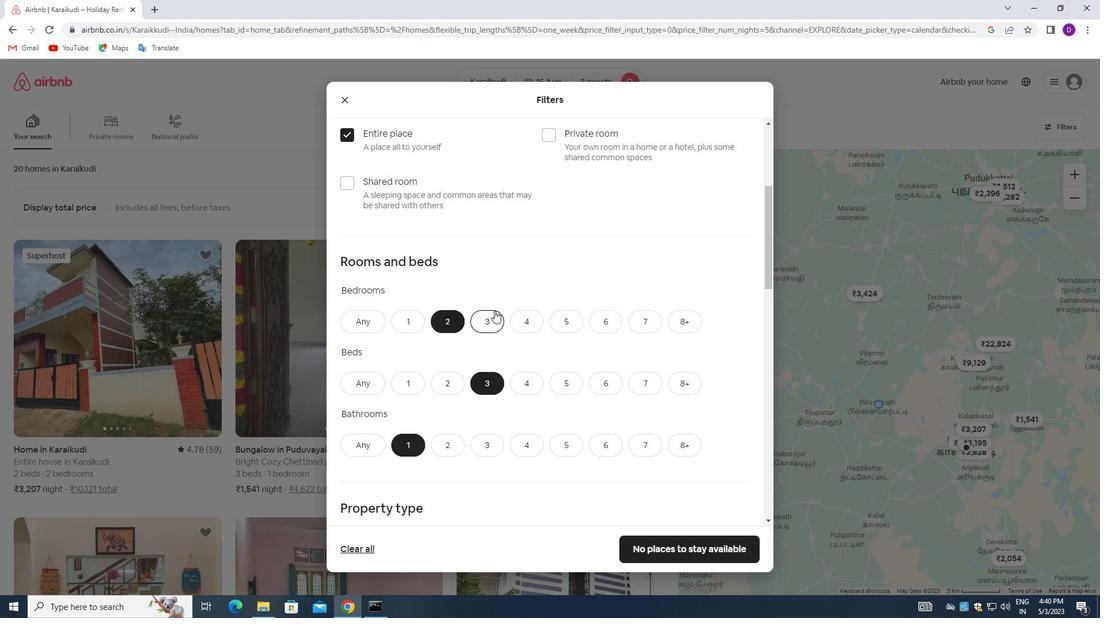 
Action: Mouse scrolled (494, 310) with delta (0, 0)
Screenshot: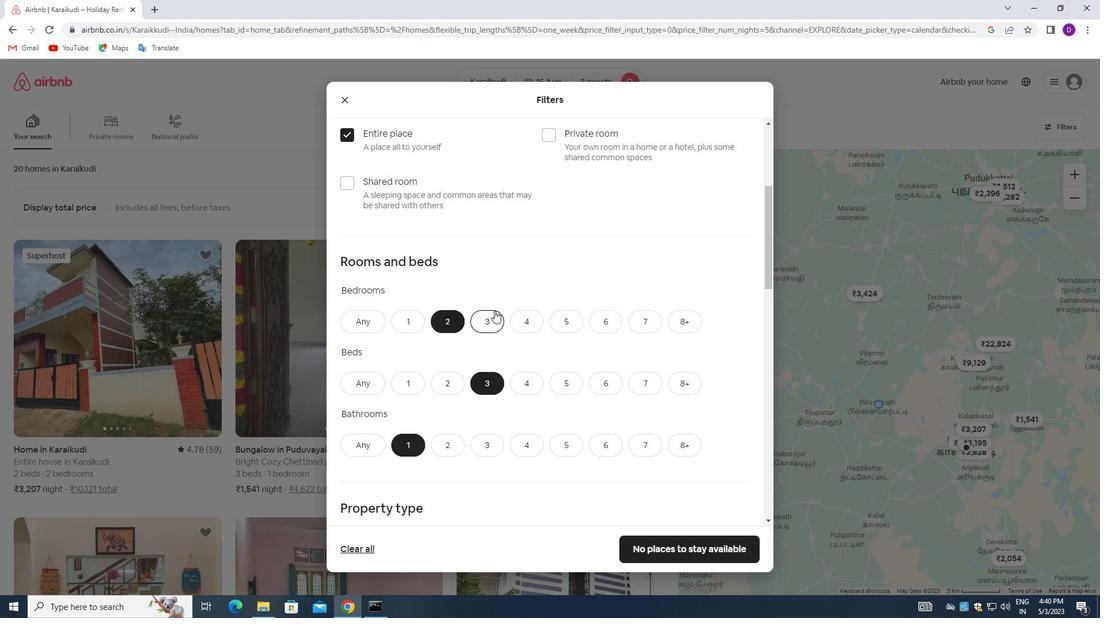 
Action: Mouse scrolled (494, 310) with delta (0, 0)
Screenshot: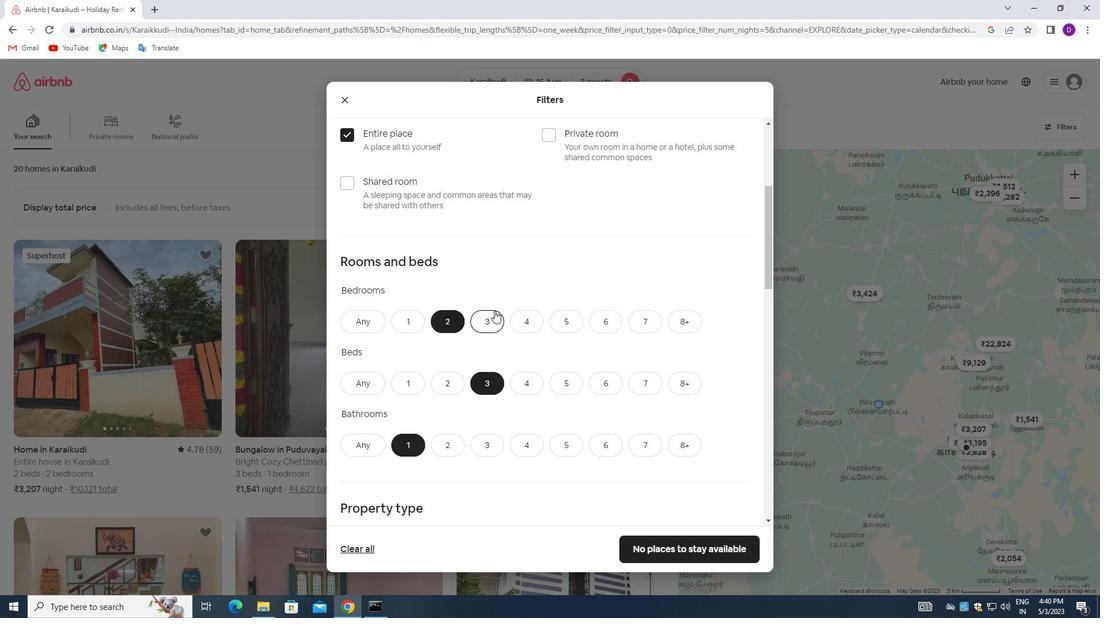 
Action: Mouse scrolled (494, 310) with delta (0, 0)
Screenshot: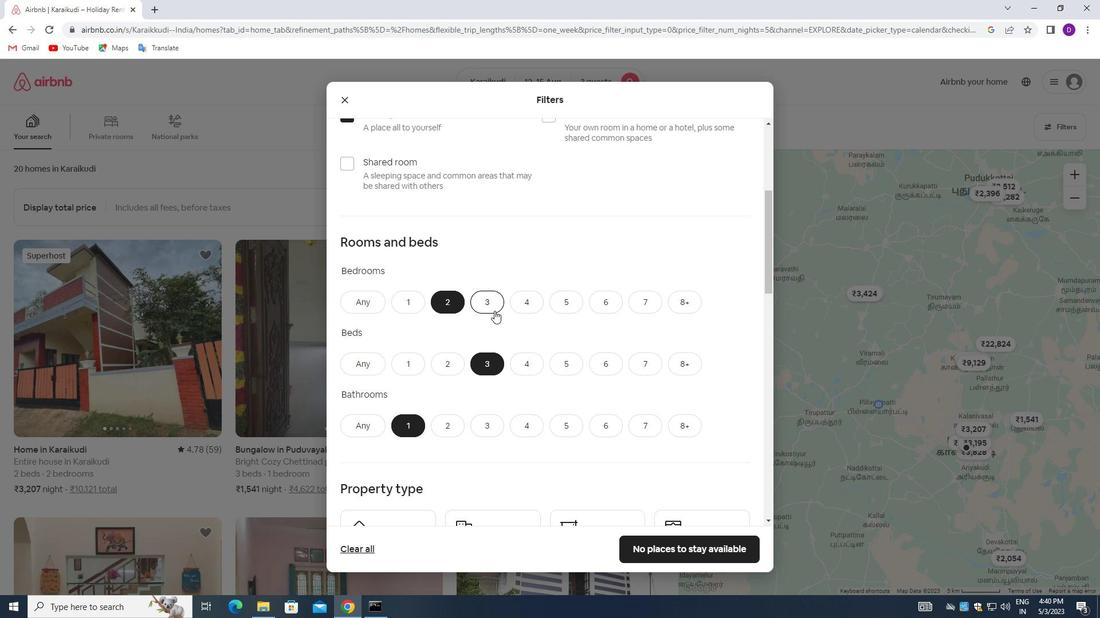 
Action: Mouse moved to (413, 330)
Screenshot: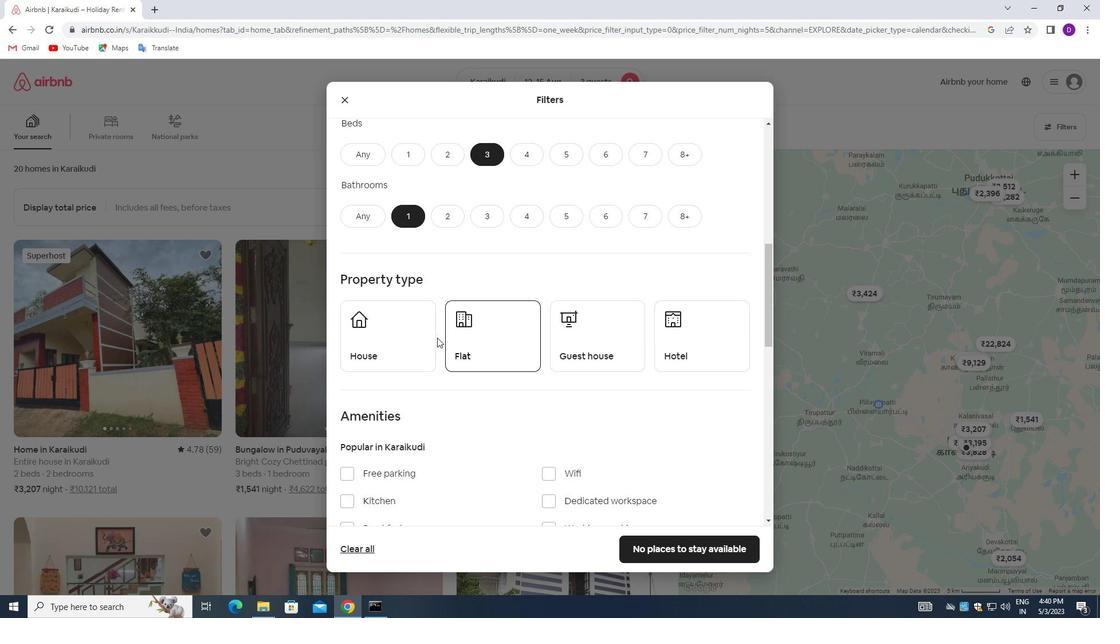 
Action: Mouse pressed left at (413, 330)
Screenshot: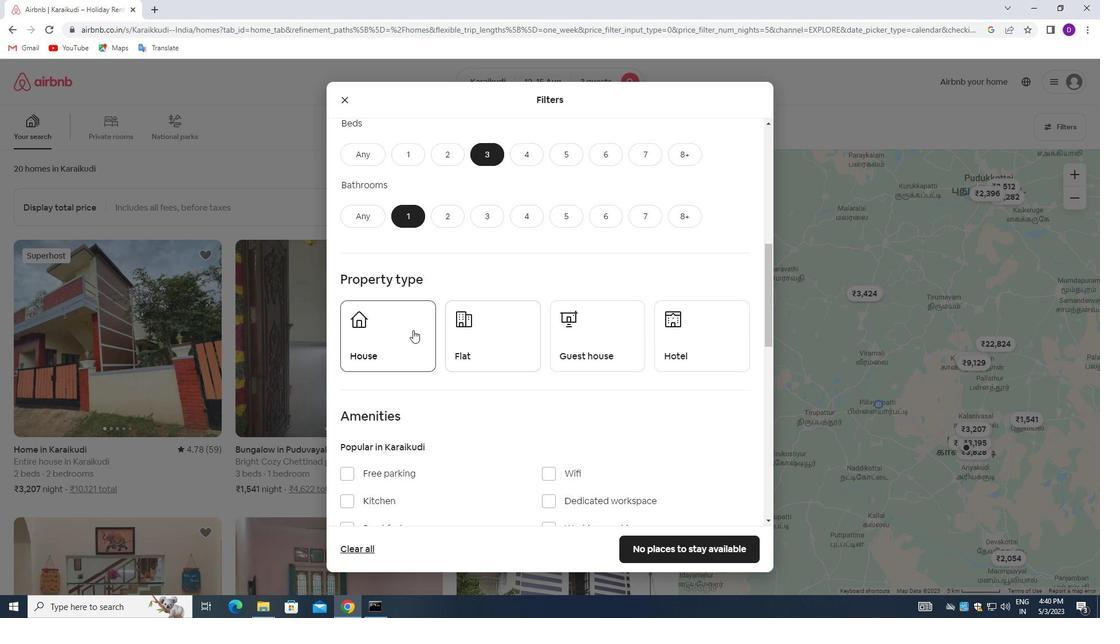
Action: Mouse moved to (495, 342)
Screenshot: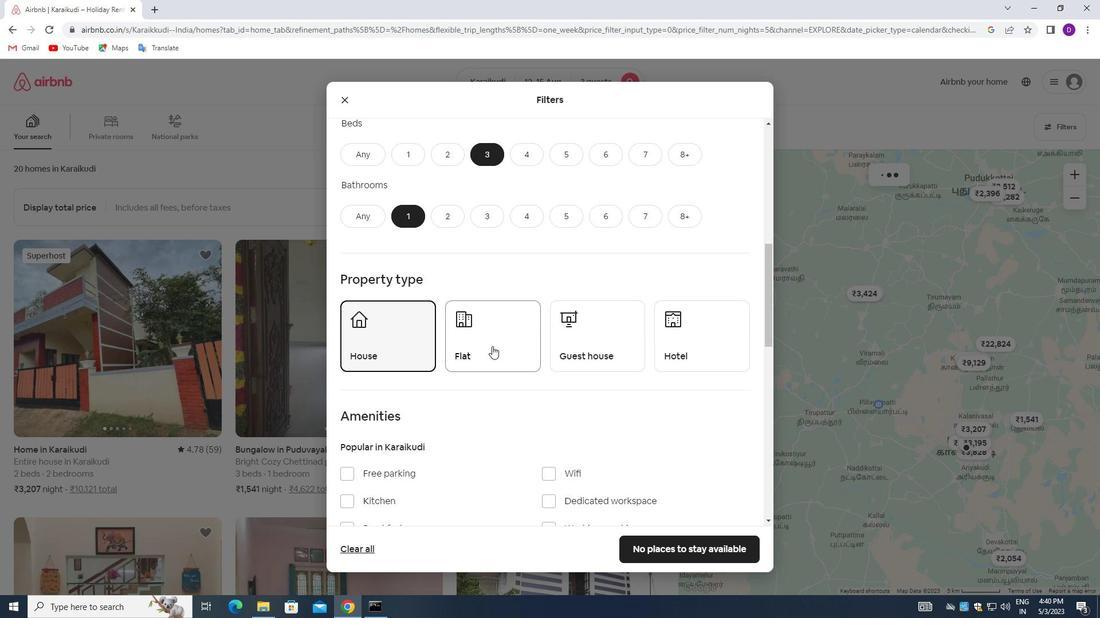 
Action: Mouse pressed left at (495, 342)
Screenshot: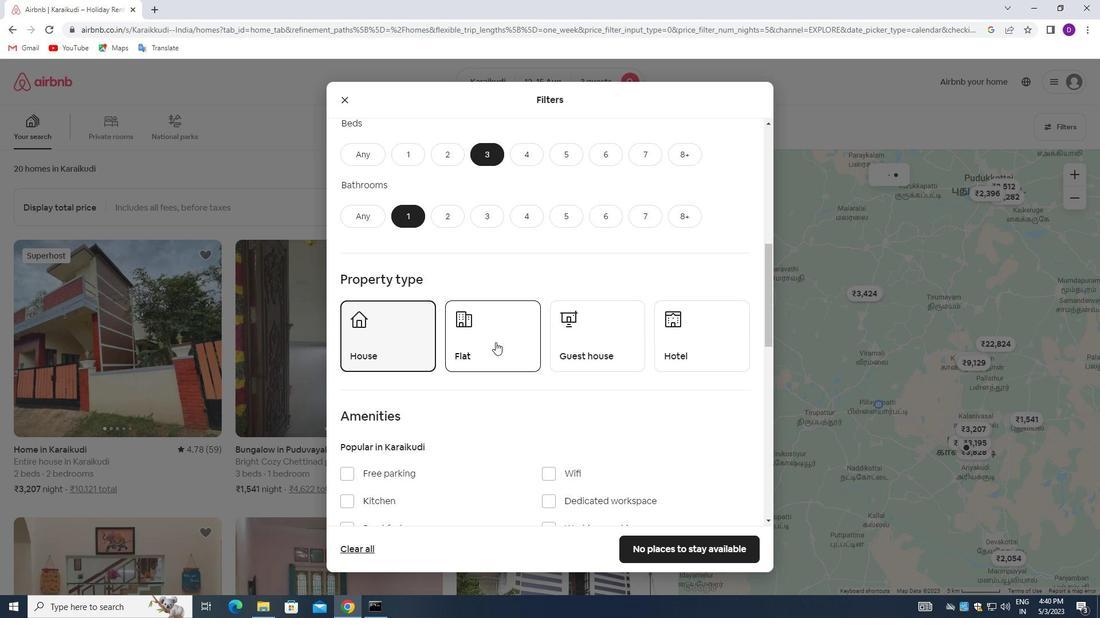 
Action: Mouse moved to (598, 335)
Screenshot: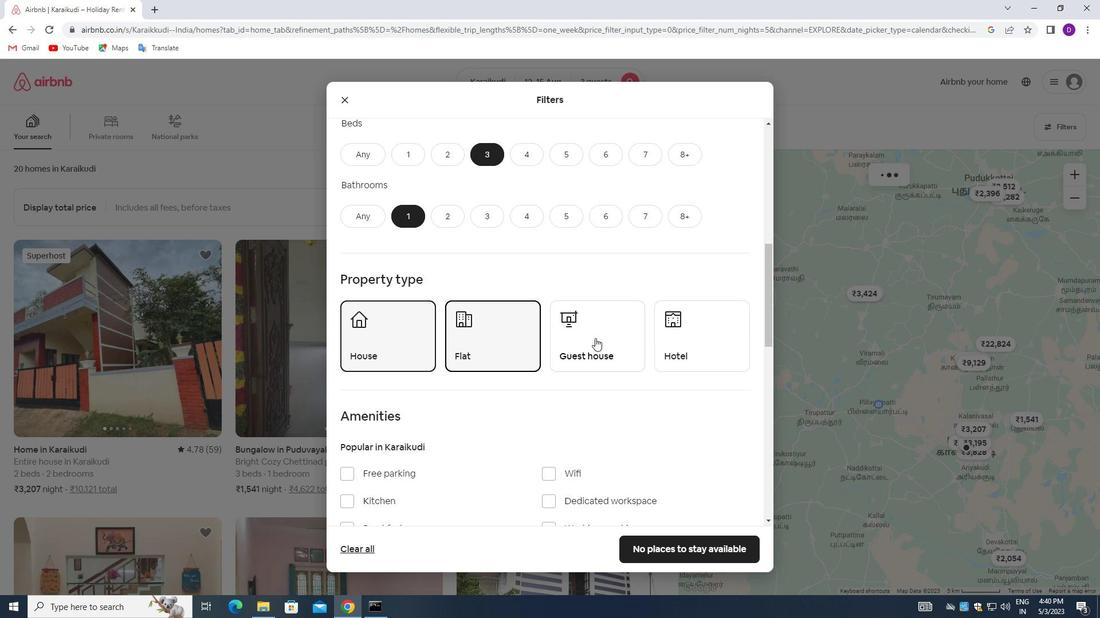 
Action: Mouse pressed left at (598, 335)
Screenshot: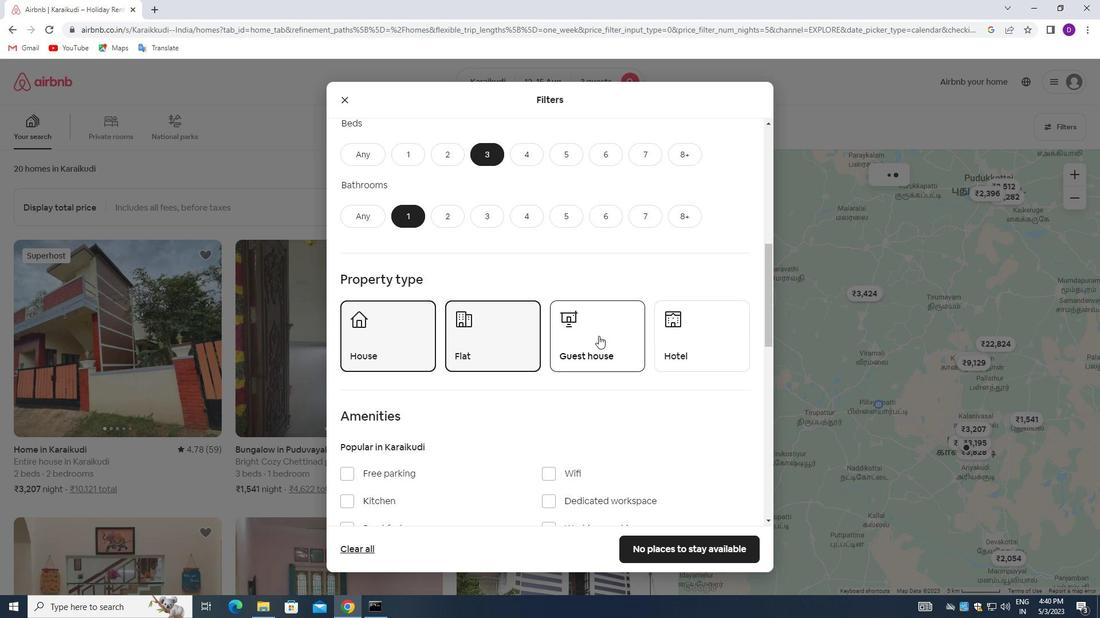 
Action: Mouse moved to (524, 313)
Screenshot: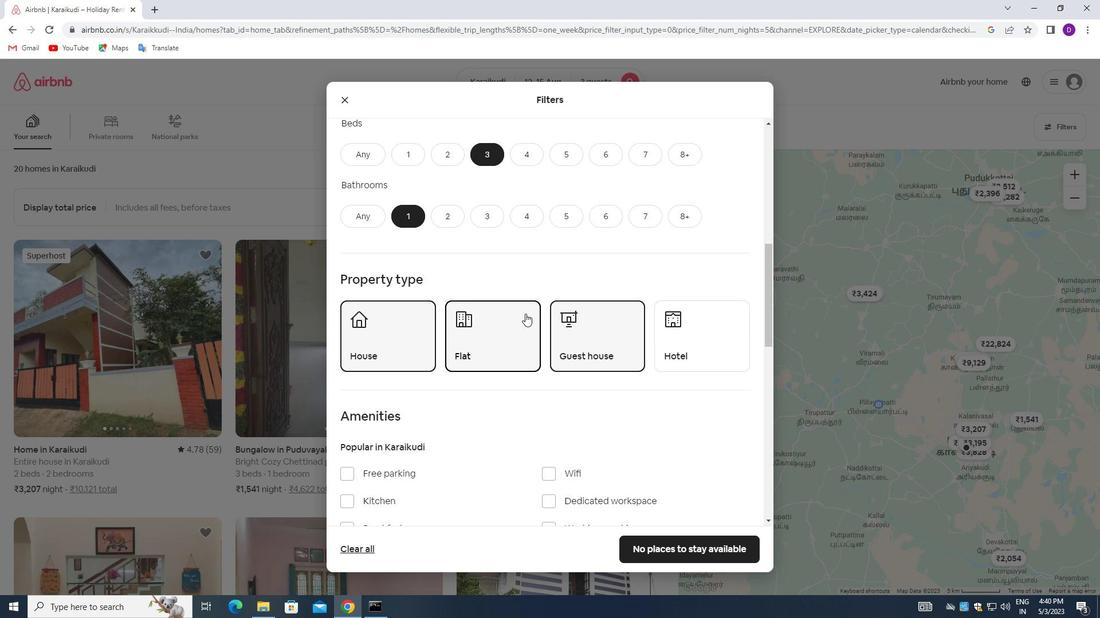 
Action: Mouse scrolled (524, 313) with delta (0, 0)
Screenshot: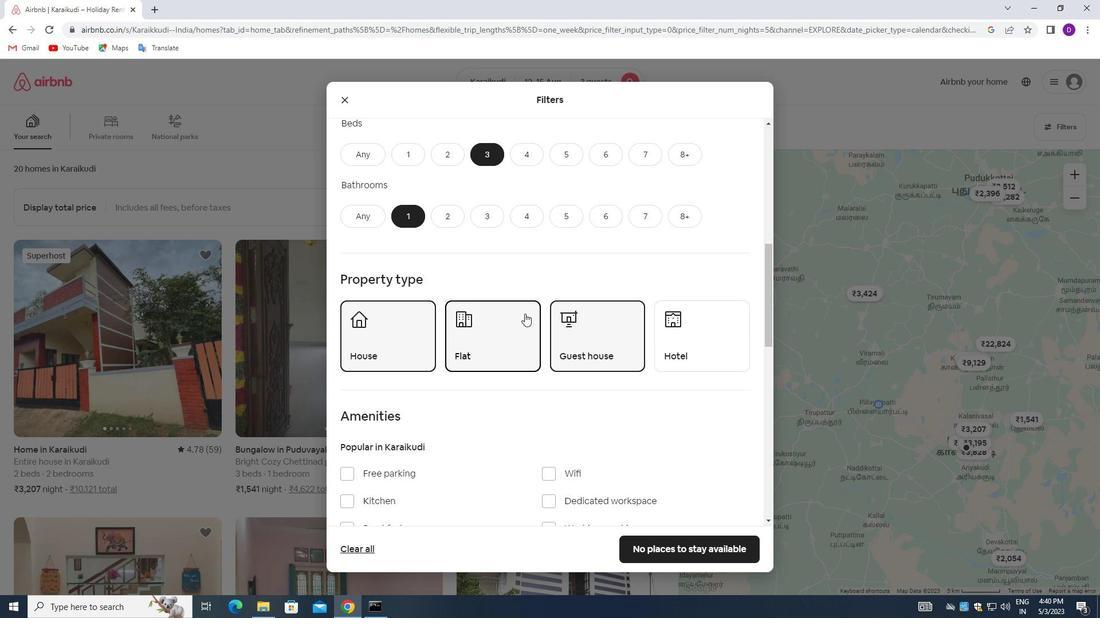 
Action: Mouse scrolled (524, 313) with delta (0, 0)
Screenshot: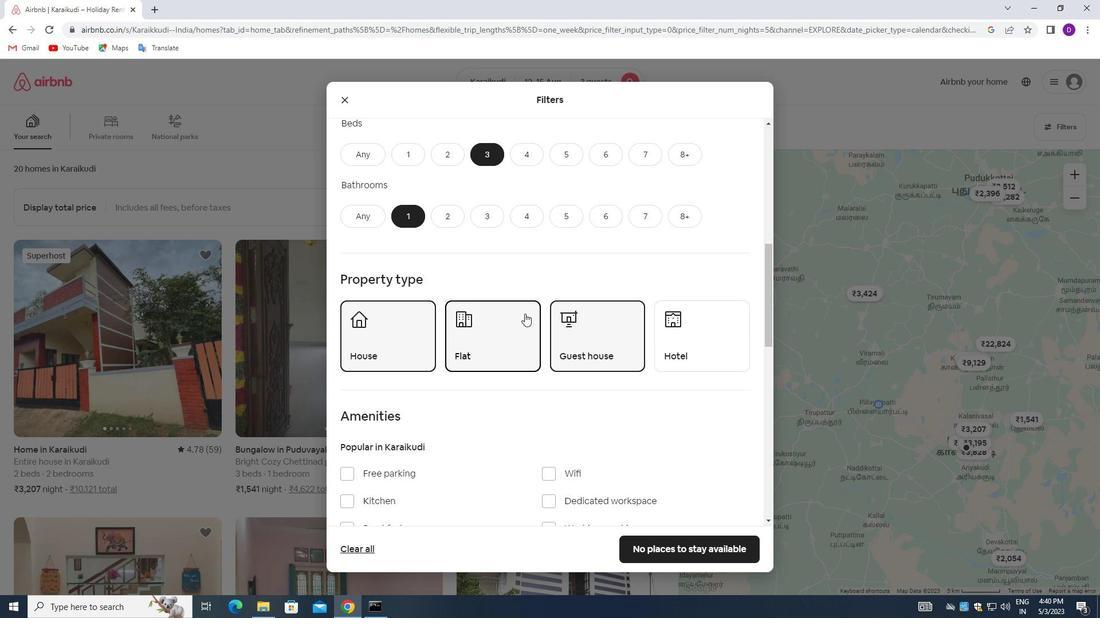 
Action: Mouse moved to (524, 313)
Screenshot: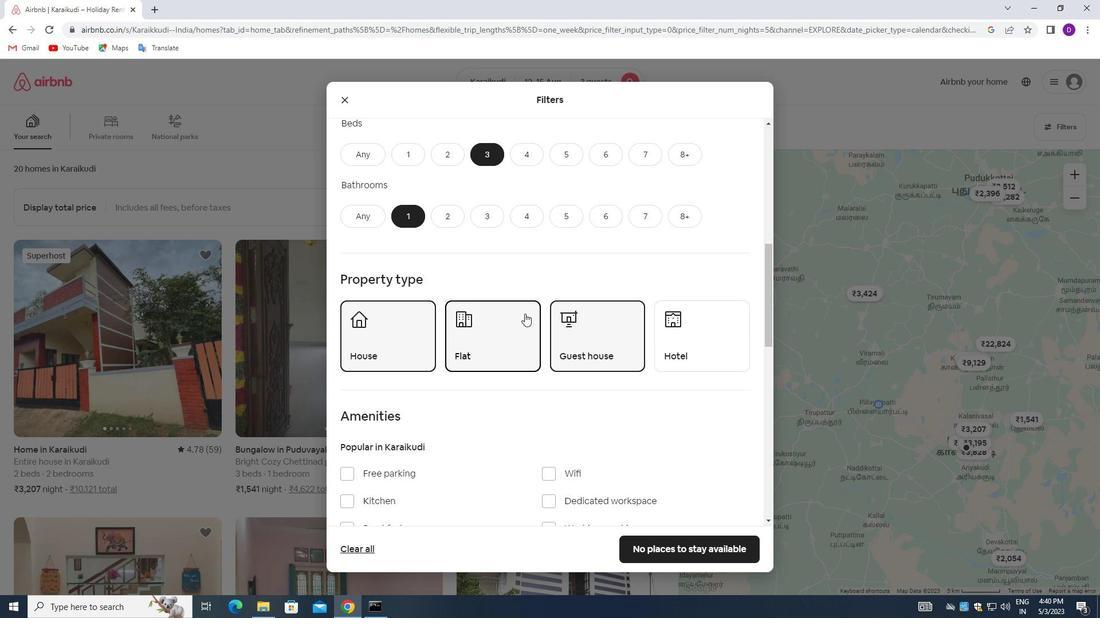 
Action: Mouse scrolled (524, 313) with delta (0, 0)
Screenshot: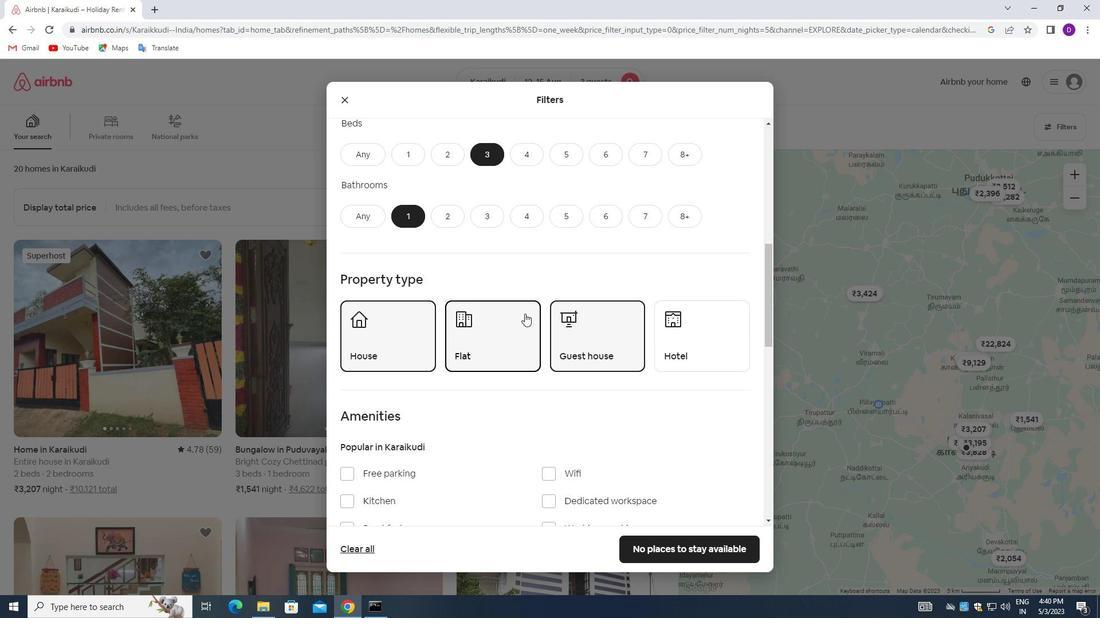 
Action: Mouse scrolled (524, 313) with delta (0, 0)
Screenshot: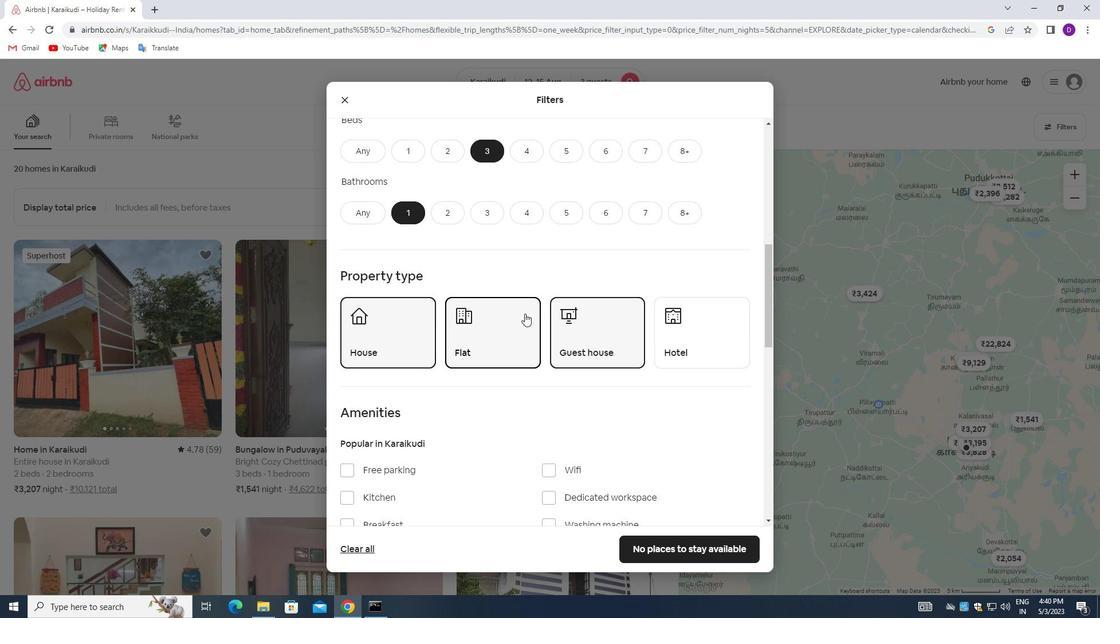 
Action: Mouse scrolled (524, 313) with delta (0, 0)
Screenshot: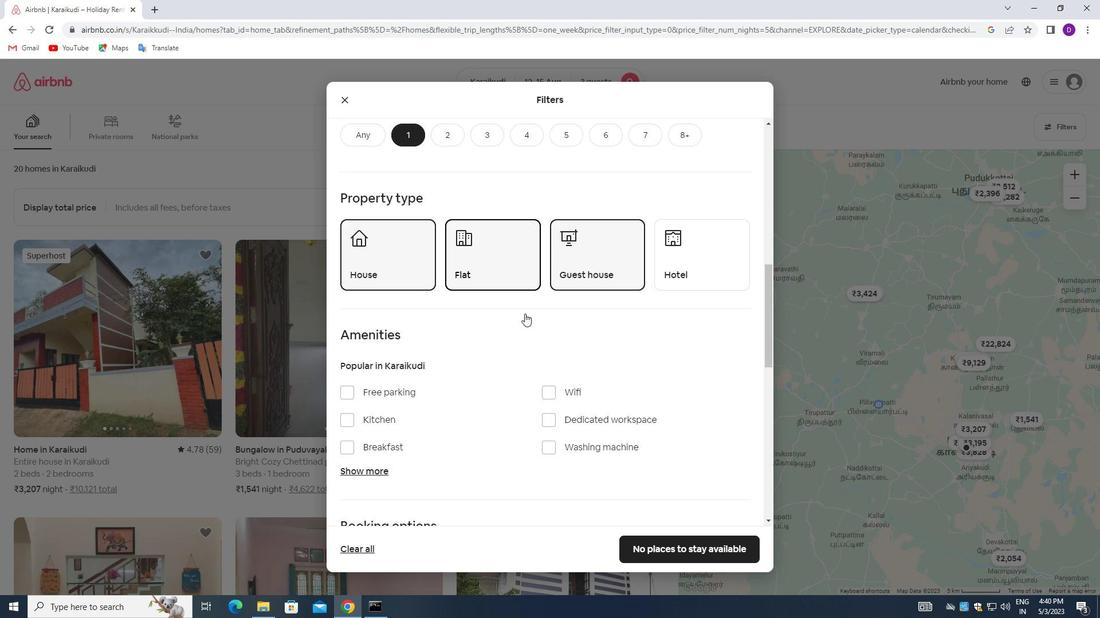 
Action: Mouse moved to (722, 398)
Screenshot: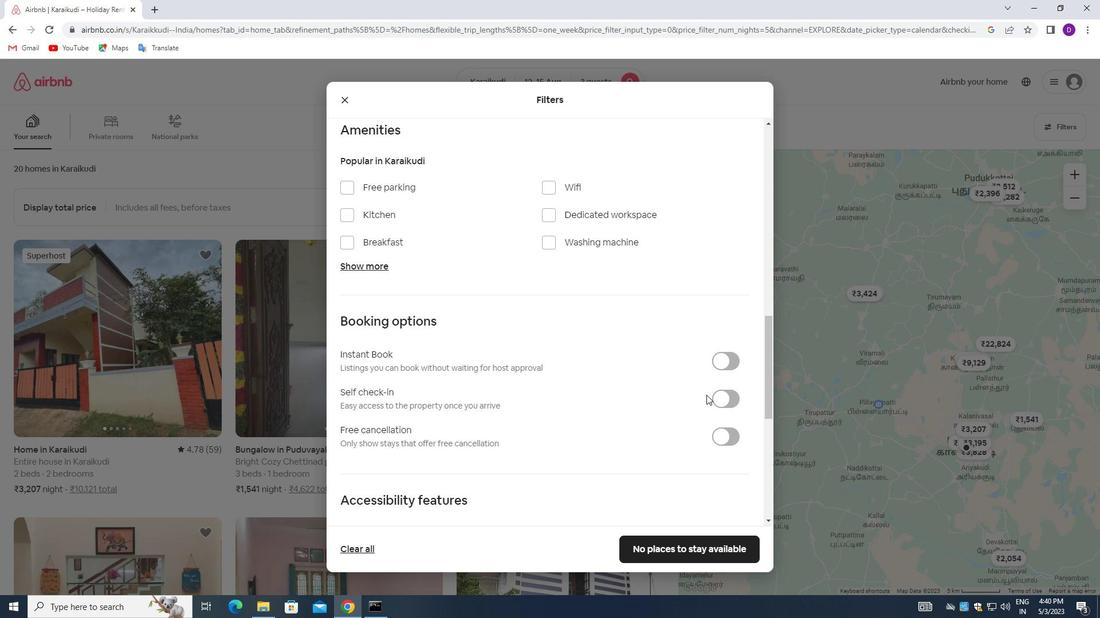 
Action: Mouse pressed left at (722, 398)
Screenshot: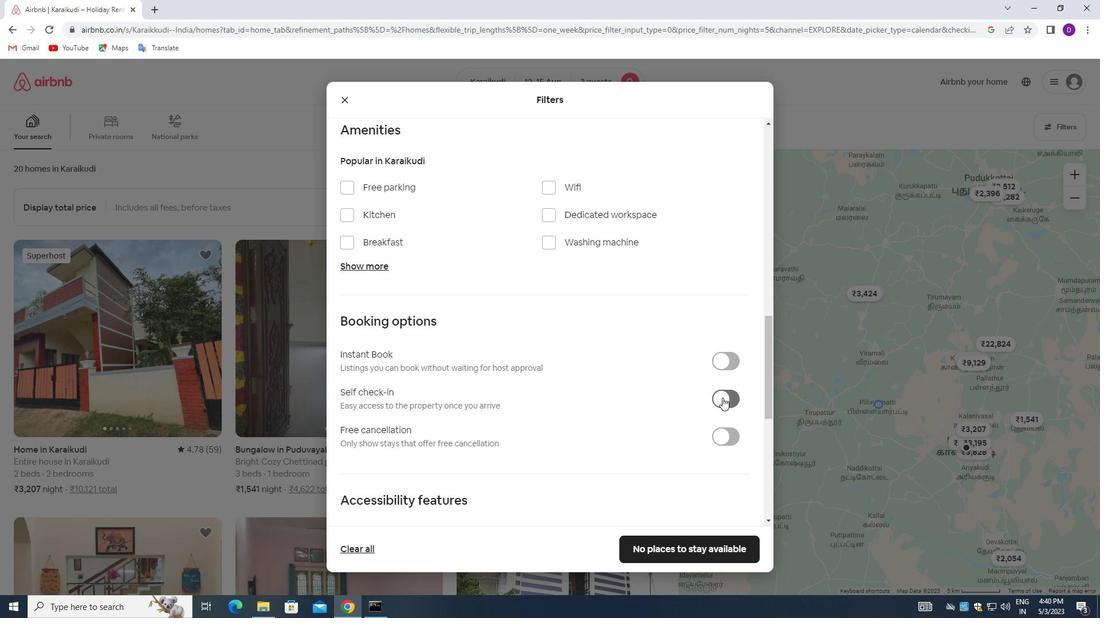 
Action: Mouse moved to (527, 385)
Screenshot: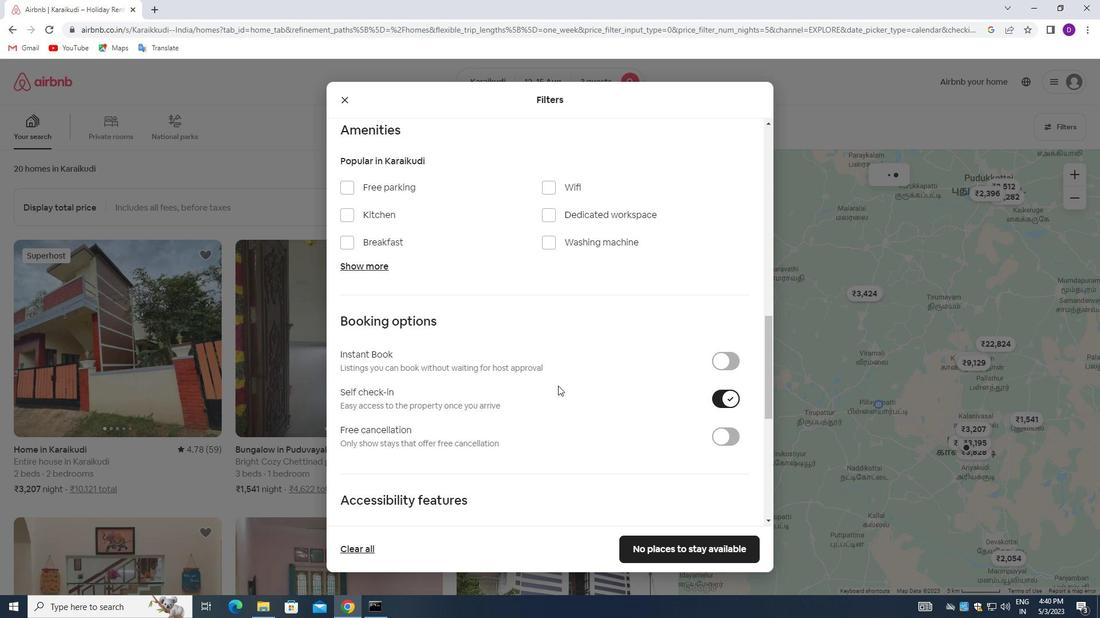 
Action: Mouse scrolled (527, 384) with delta (0, 0)
Screenshot: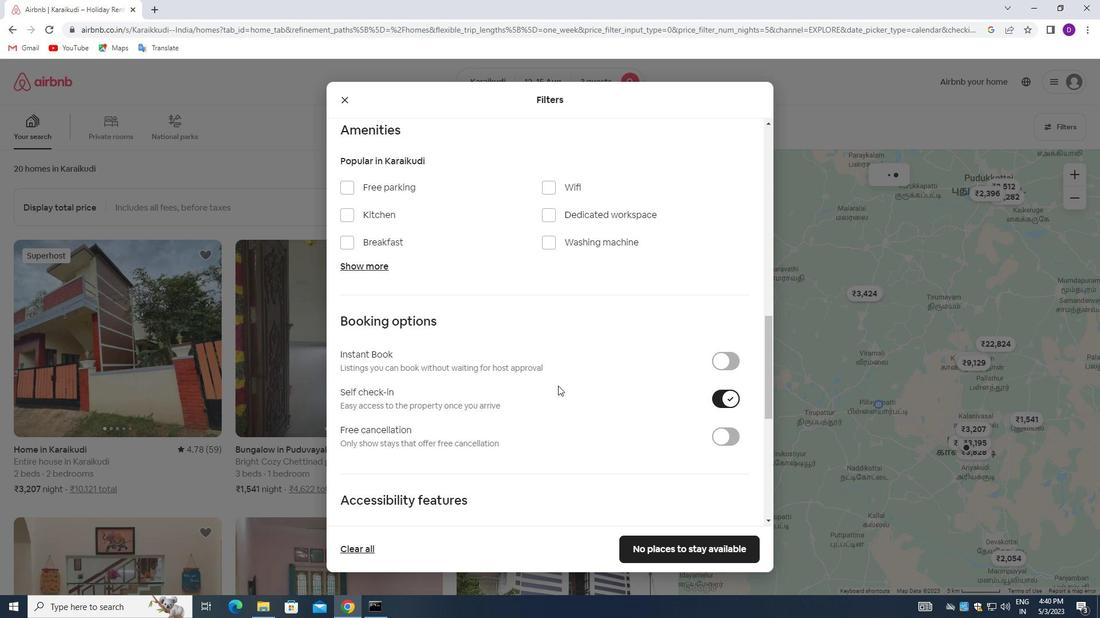 
Action: Mouse moved to (526, 385)
Screenshot: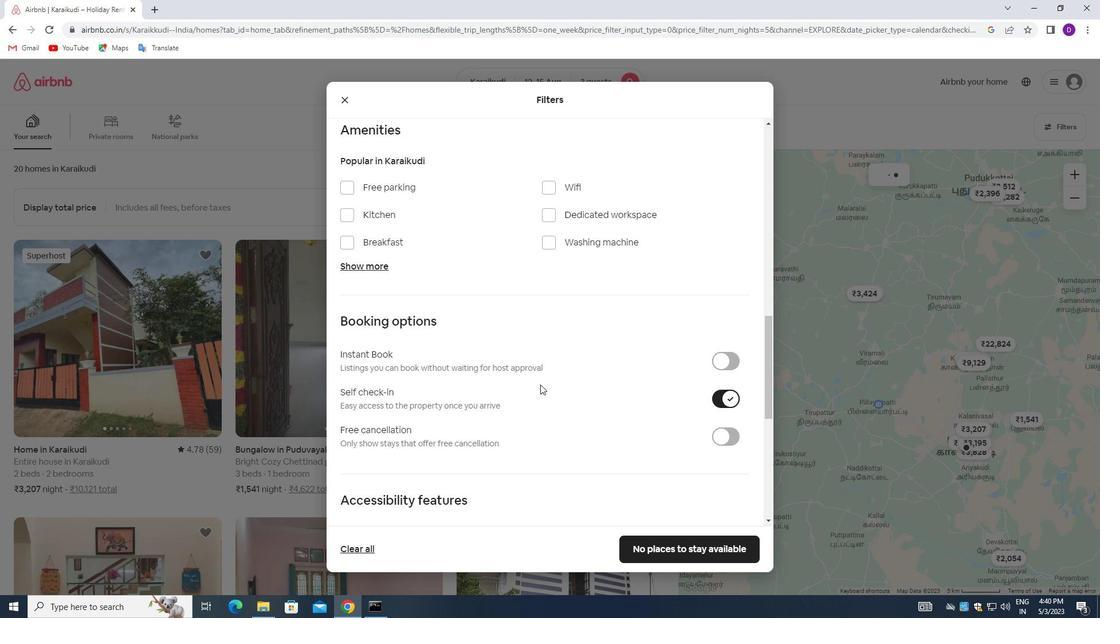 
Action: Mouse scrolled (526, 385) with delta (0, 0)
Screenshot: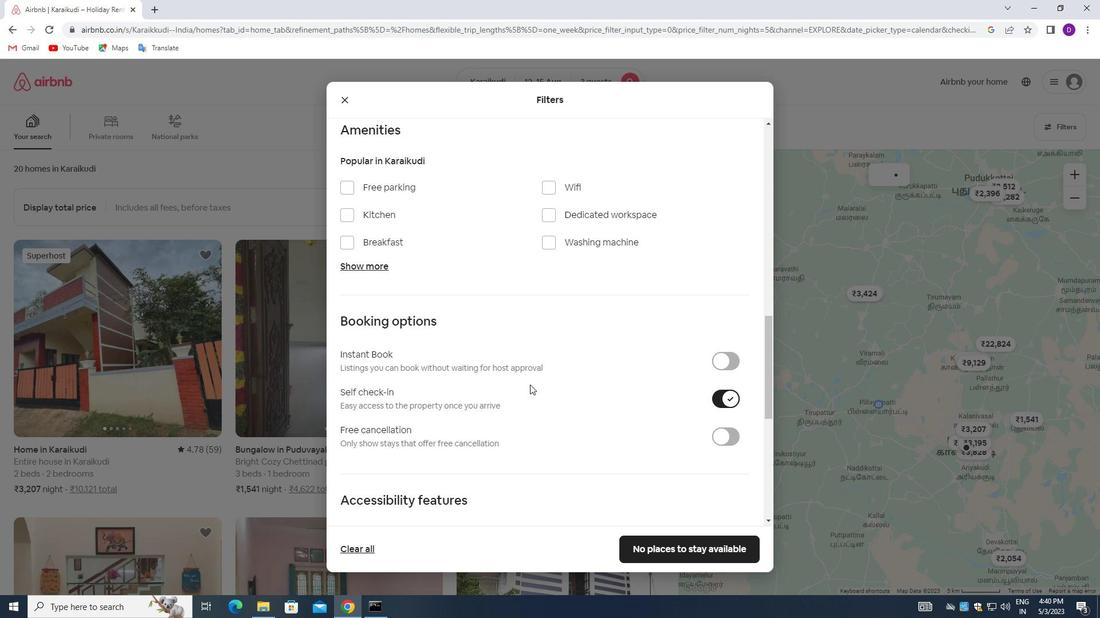 
Action: Mouse scrolled (526, 385) with delta (0, 0)
Screenshot: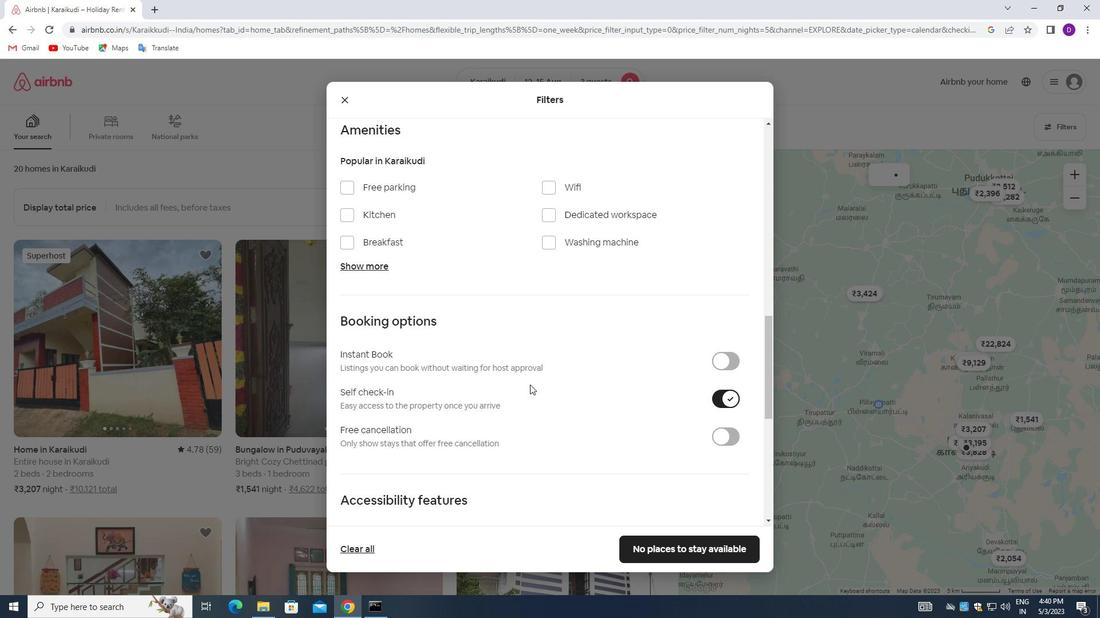 
Action: Mouse moved to (479, 389)
Screenshot: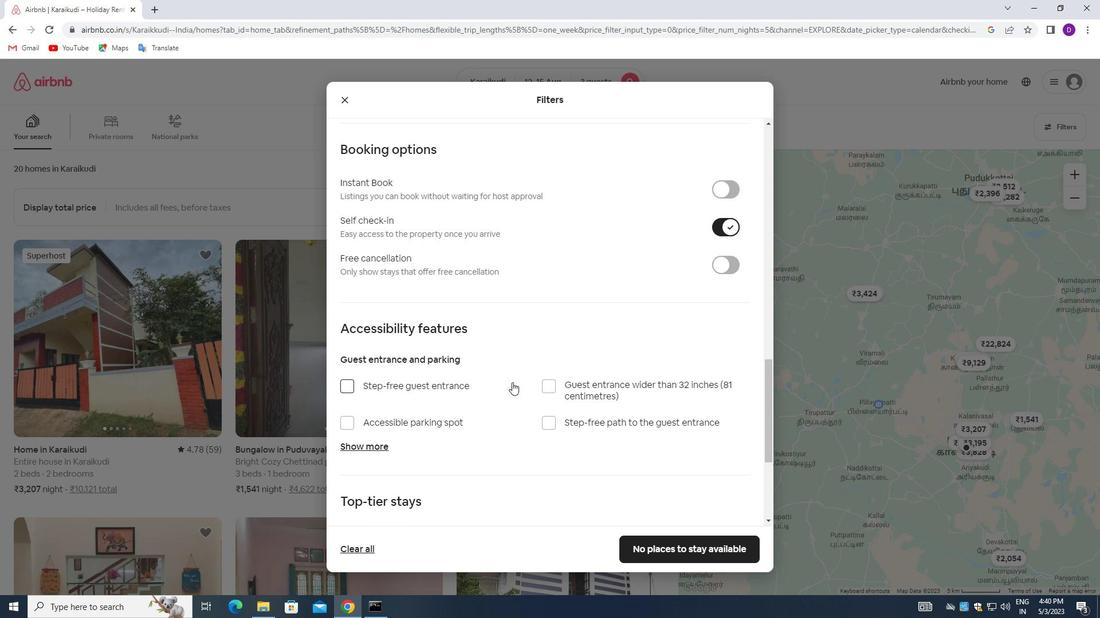 
Action: Mouse scrolled (479, 388) with delta (0, 0)
Screenshot: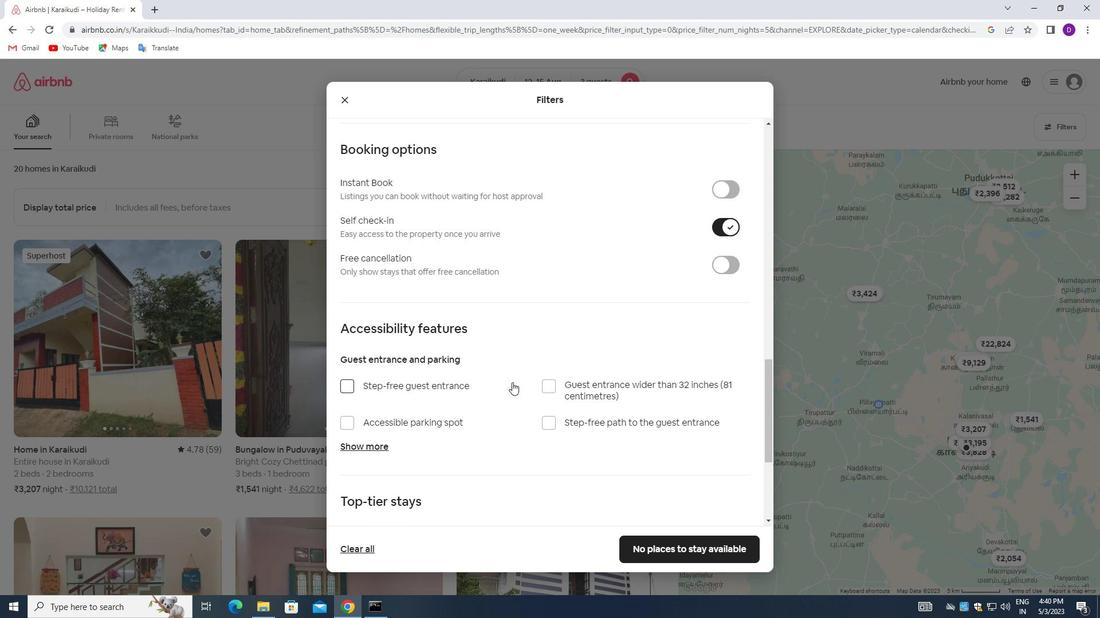 
Action: Mouse moved to (477, 391)
Screenshot: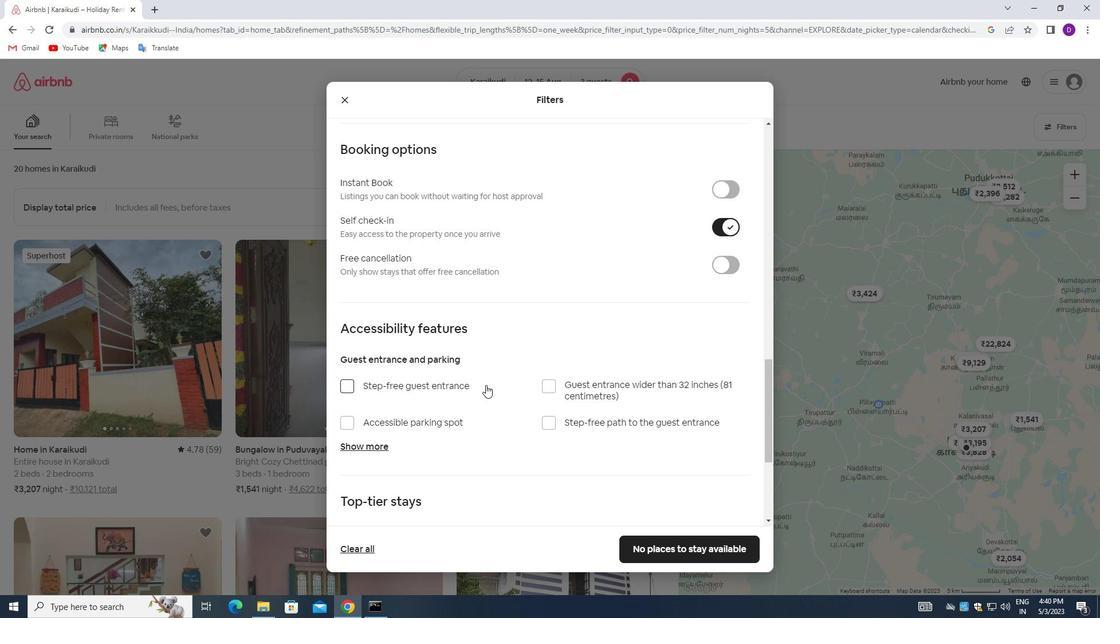
Action: Mouse scrolled (477, 391) with delta (0, 0)
Screenshot: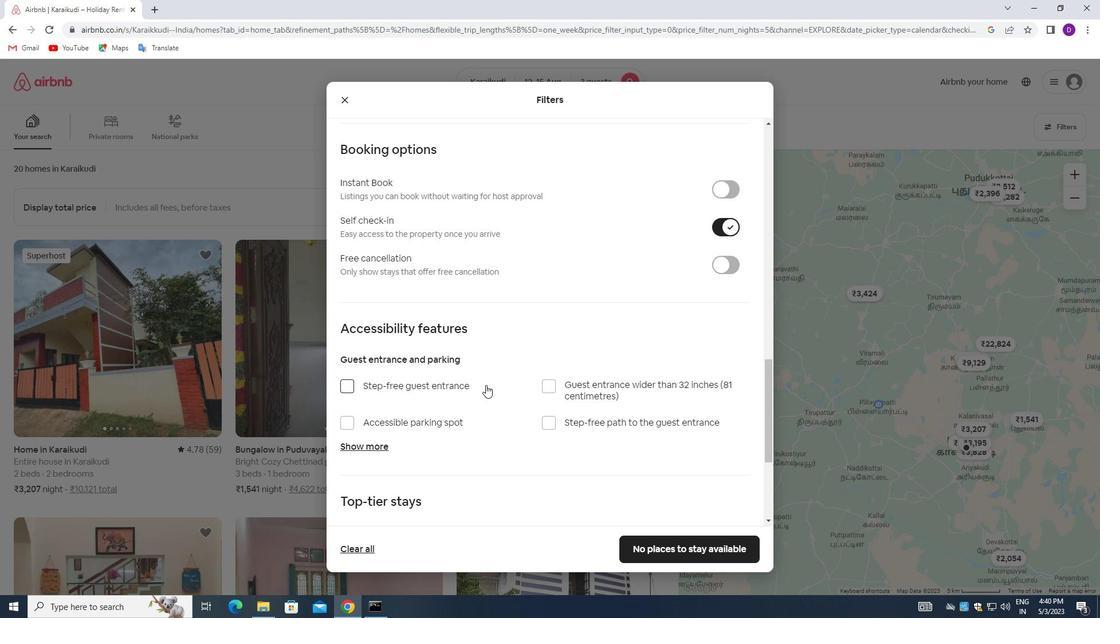 
Action: Mouse moved to (477, 392)
Screenshot: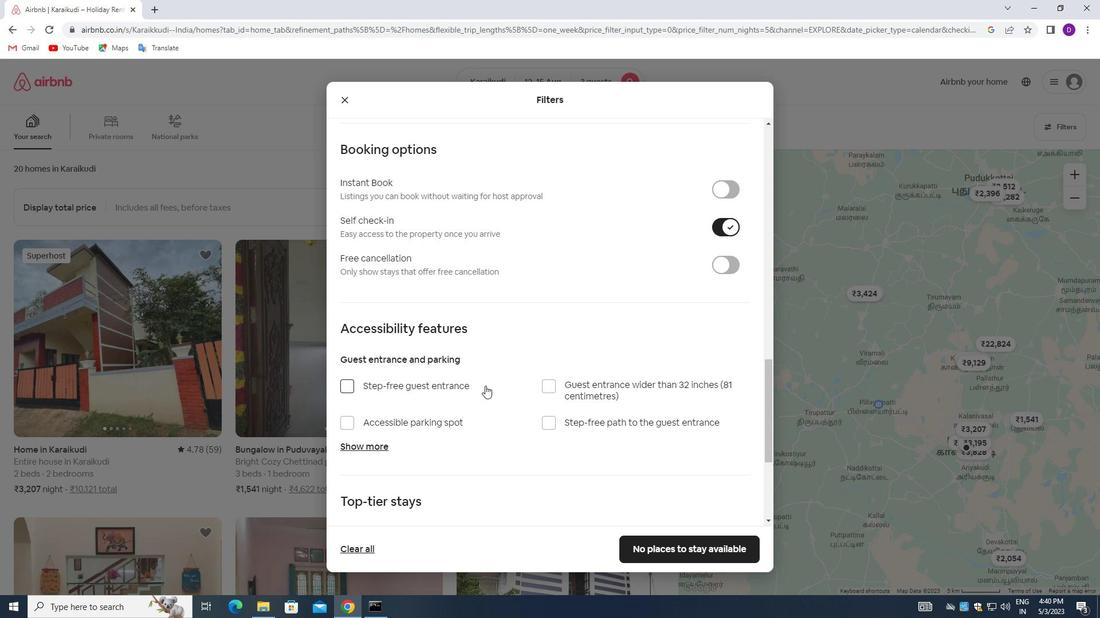 
Action: Mouse scrolled (477, 391) with delta (0, 0)
Screenshot: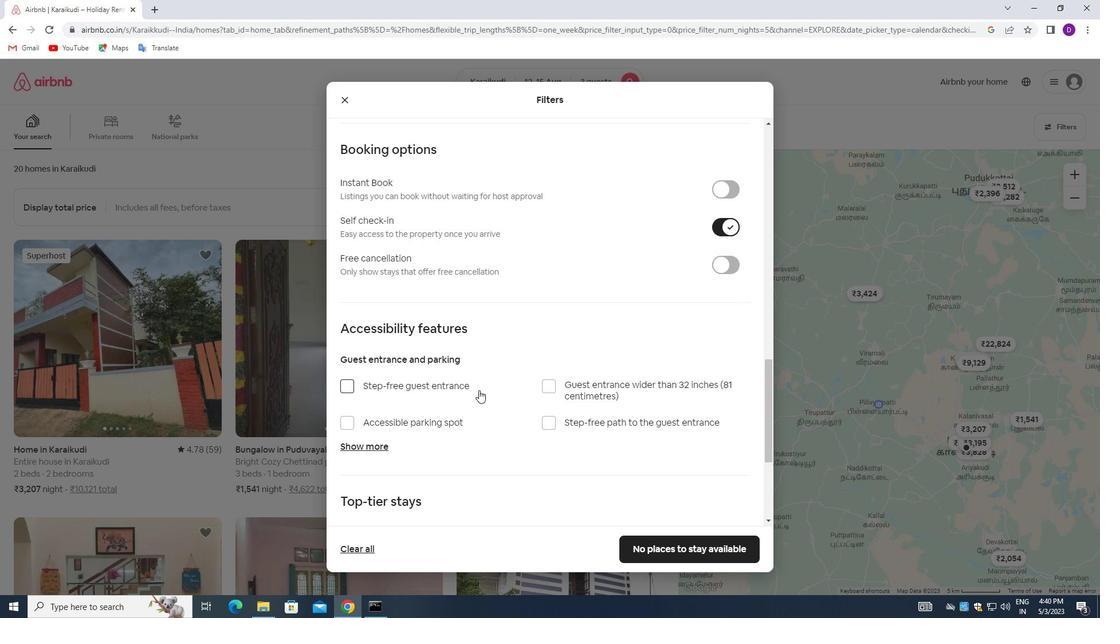 
Action: Mouse moved to (474, 399)
Screenshot: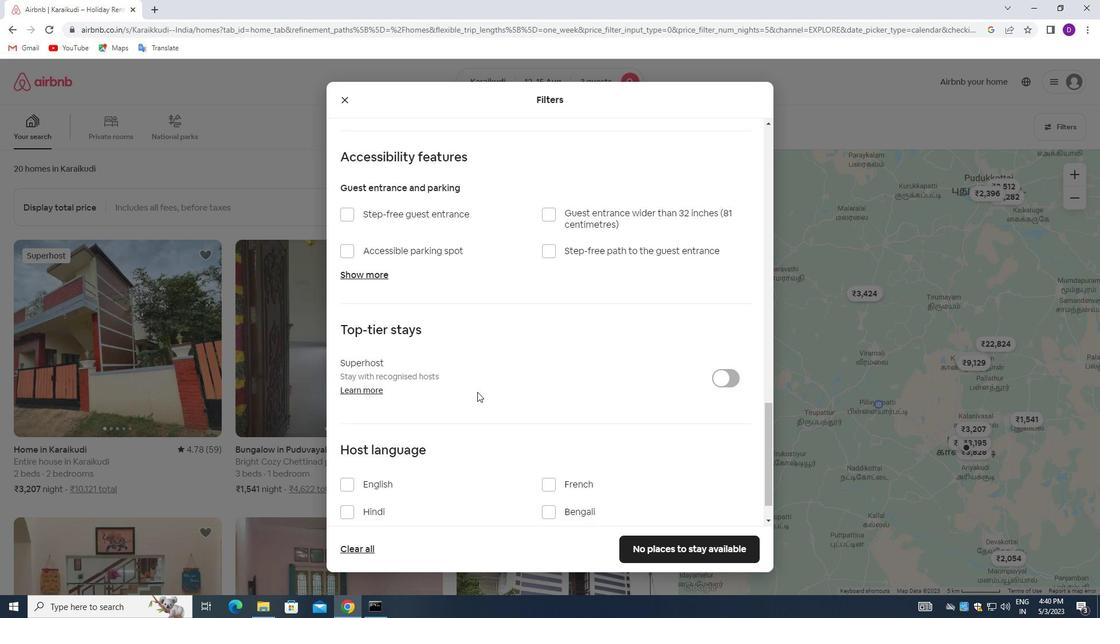 
Action: Mouse scrolled (474, 399) with delta (0, 0)
Screenshot: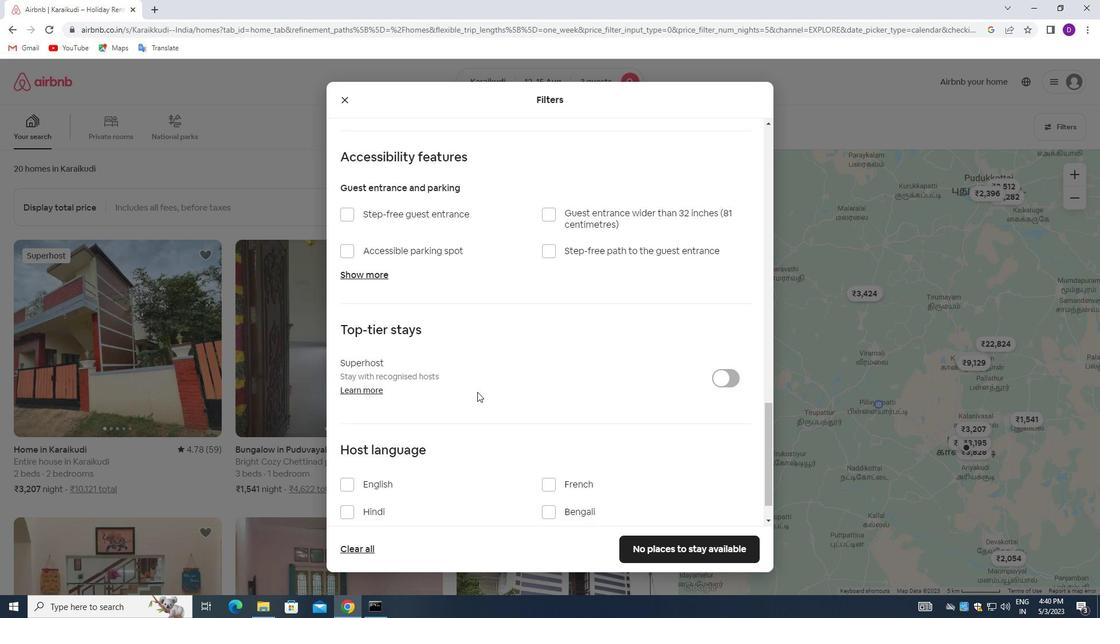 
Action: Mouse moved to (469, 406)
Screenshot: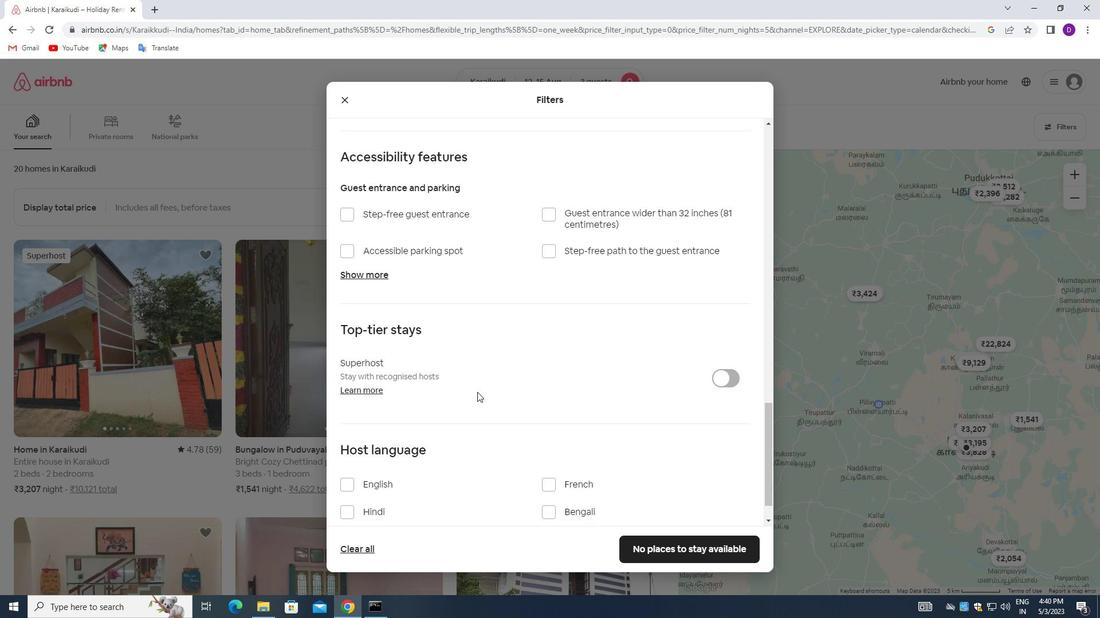
Action: Mouse scrolled (469, 405) with delta (0, 0)
Screenshot: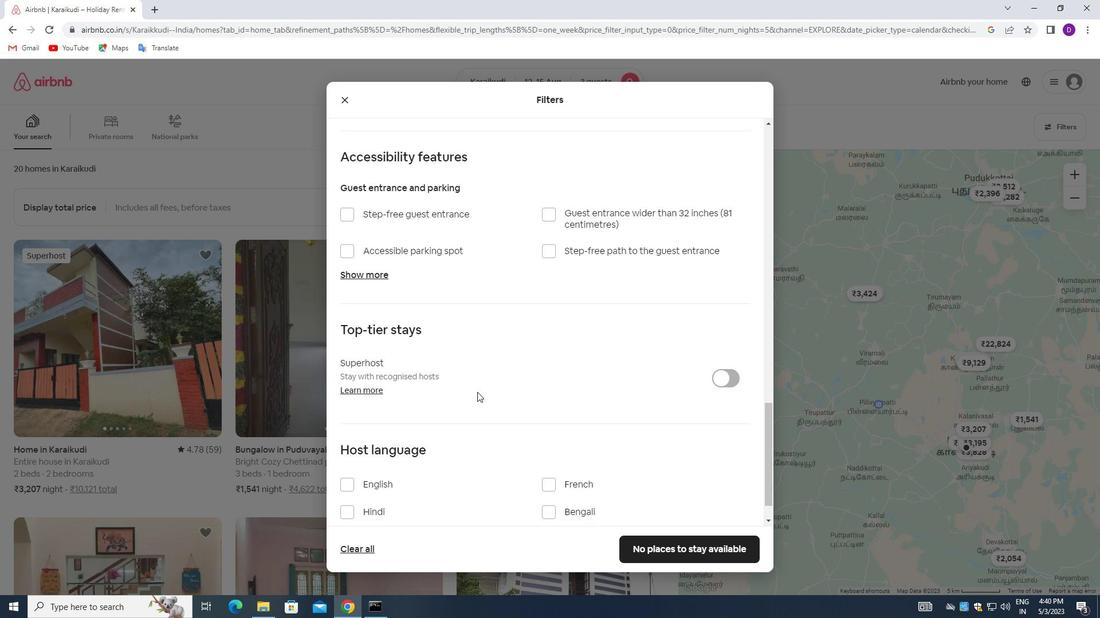 
Action: Mouse moved to (465, 411)
Screenshot: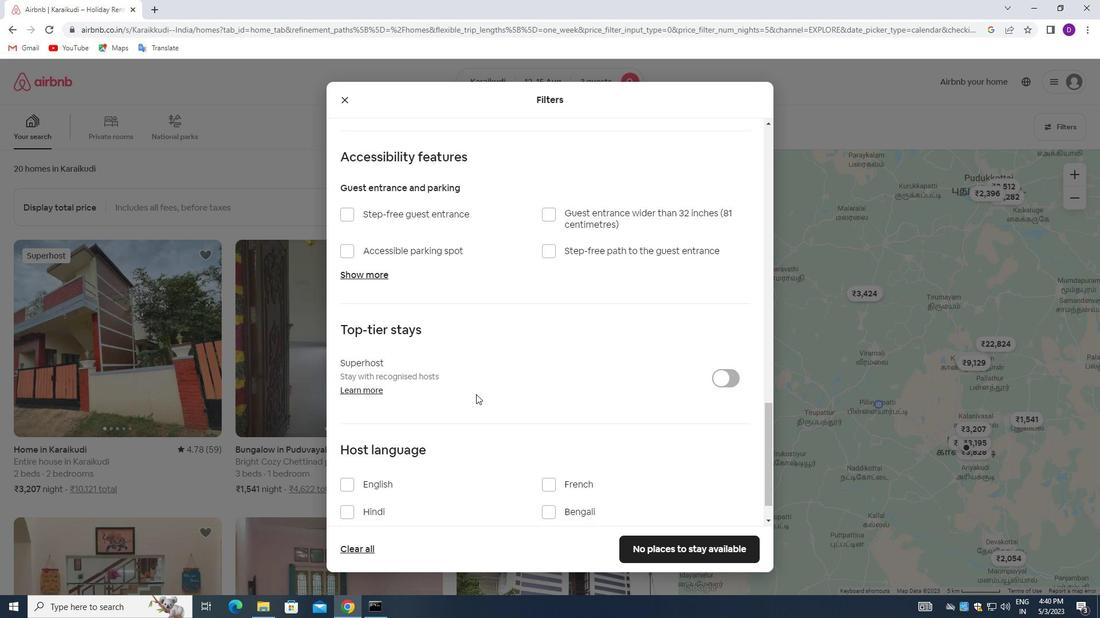 
Action: Mouse scrolled (465, 410) with delta (0, 0)
Screenshot: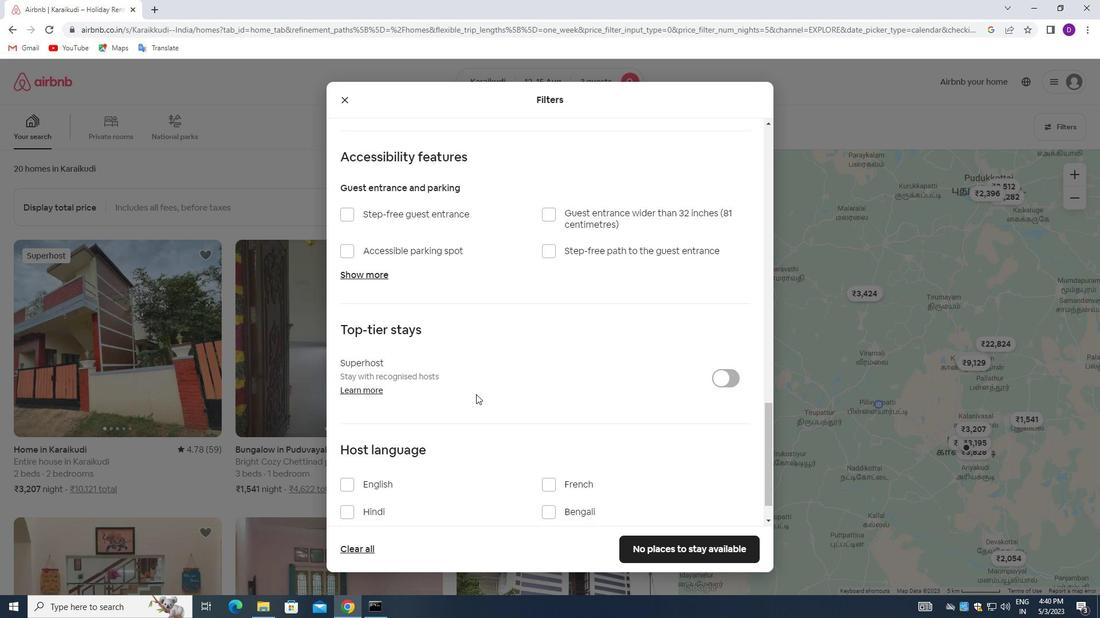 
Action: Mouse moved to (346, 448)
Screenshot: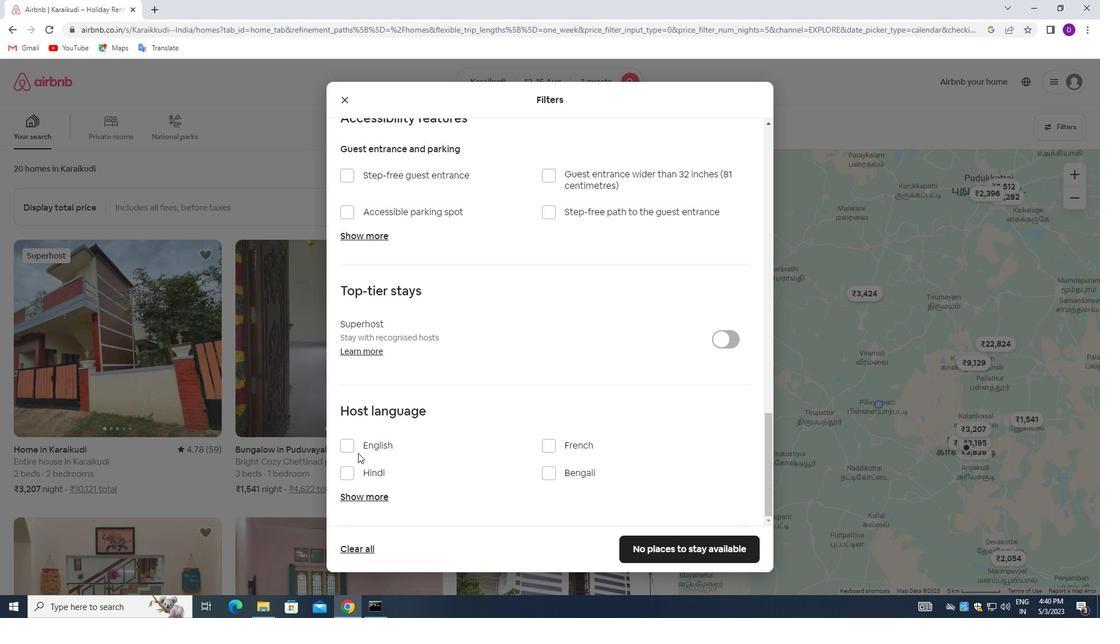 
Action: Mouse pressed left at (346, 448)
Screenshot: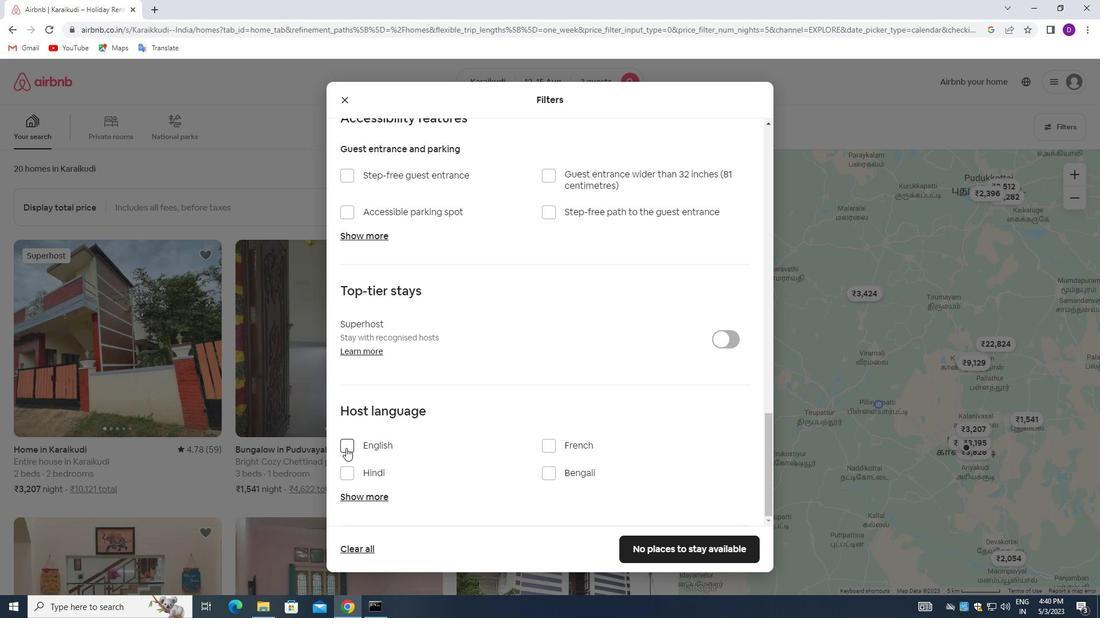 
Action: Mouse moved to (626, 546)
Screenshot: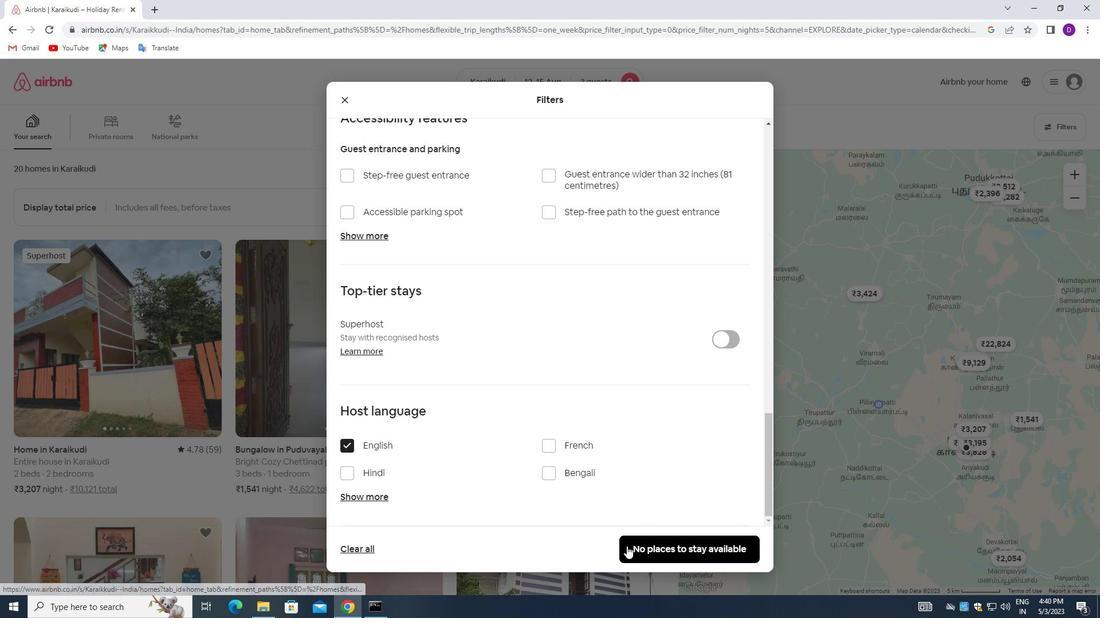
Action: Mouse pressed left at (626, 546)
Screenshot: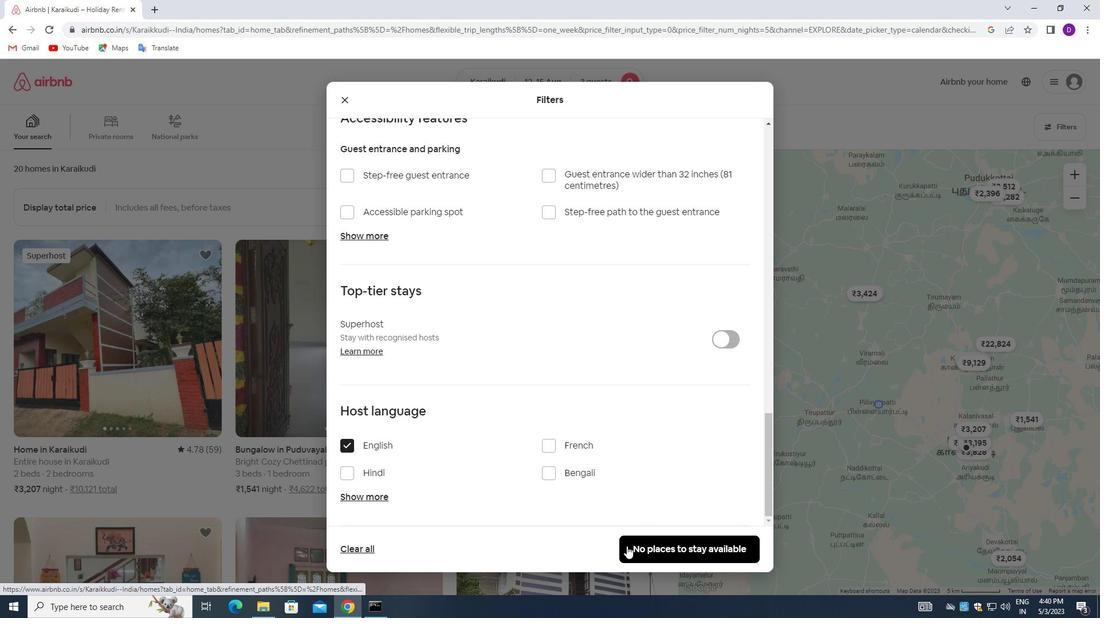 
Action: Mouse moved to (617, 366)
Screenshot: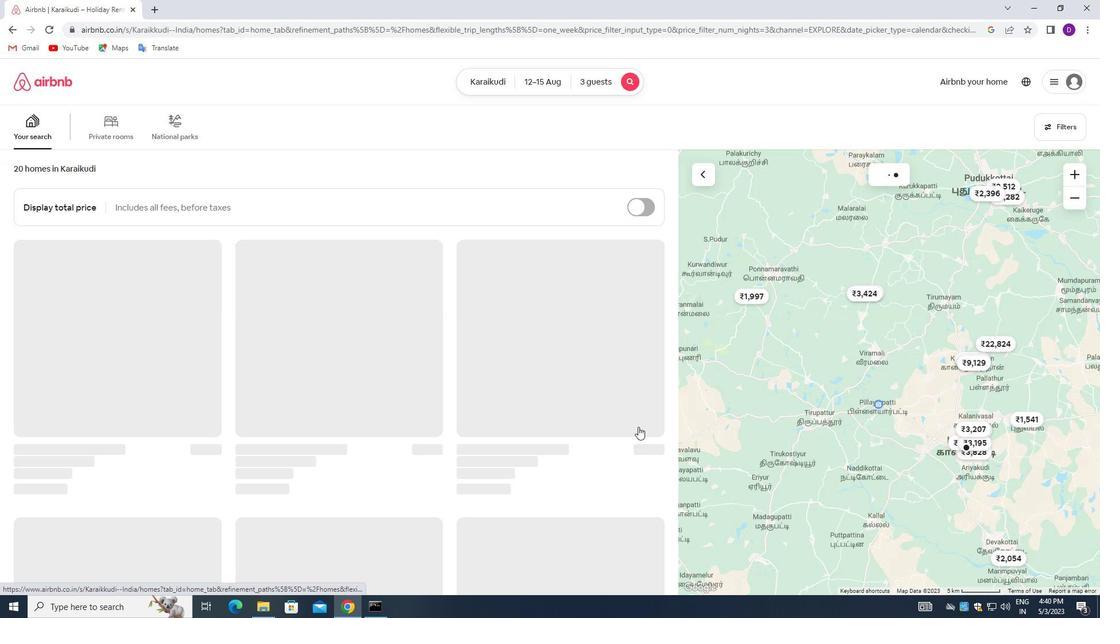 
